 Task: In the Contact  MillerBrooklyn@macys.com, Add note: 'Set up a meeting with the HR team to discuss recruitment needs.'. Mark checkbox to create task to follow up ': Tomorrow'. Create task, with  description: Schedule Meeting, Add due date: Tomorrow; Add reminder: 30 Minutes before. Set Priority Low  and add note: Take detailed meeting minutes and share them with the team afterward.. Logged in from softage.1@softage.net
Action: Mouse moved to (89, 58)
Screenshot: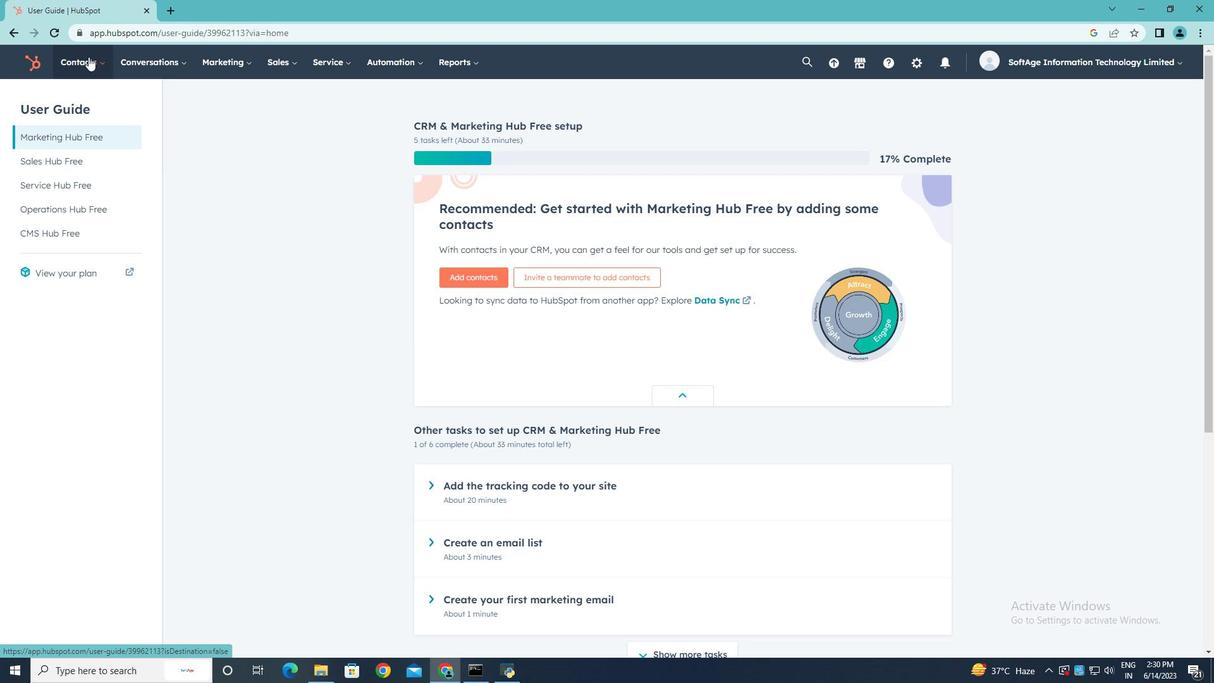 
Action: Mouse pressed left at (89, 58)
Screenshot: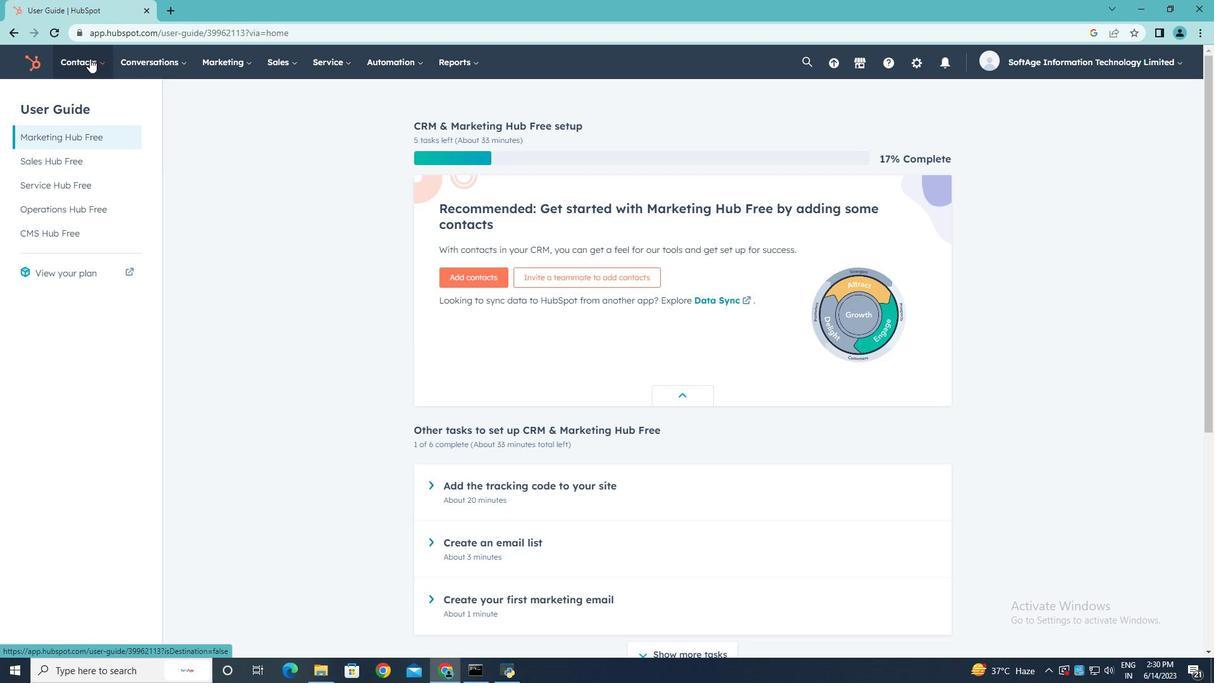 
Action: Mouse moved to (90, 101)
Screenshot: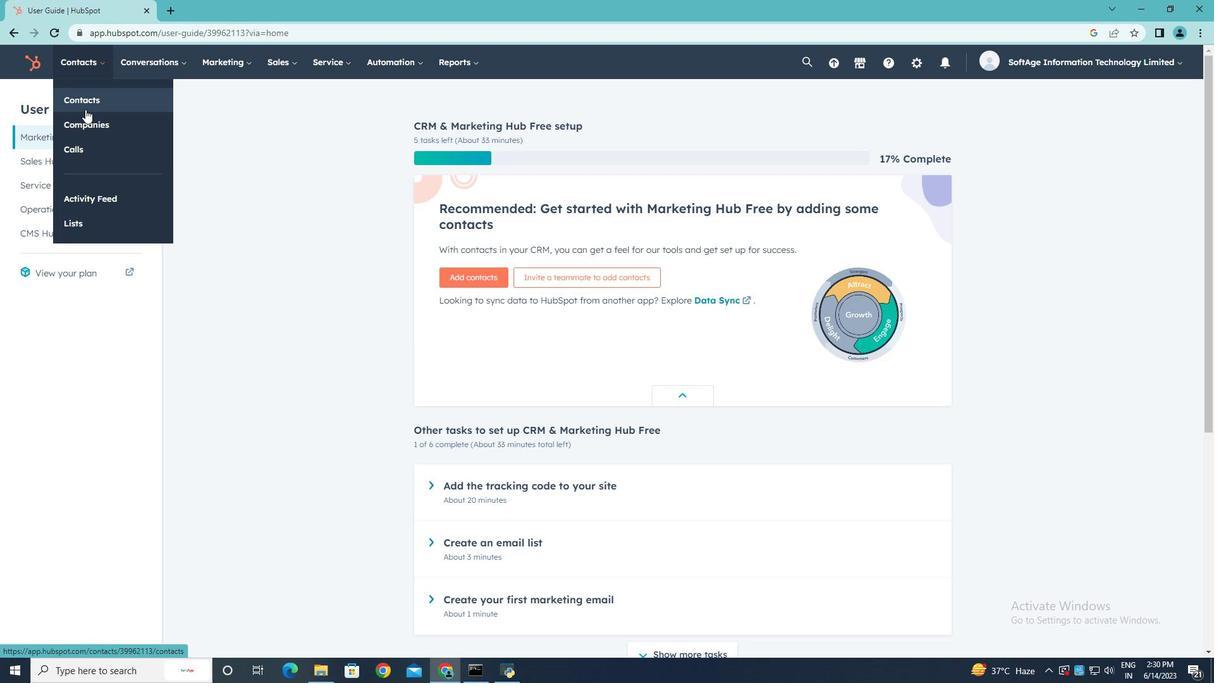 
Action: Mouse pressed left at (90, 101)
Screenshot: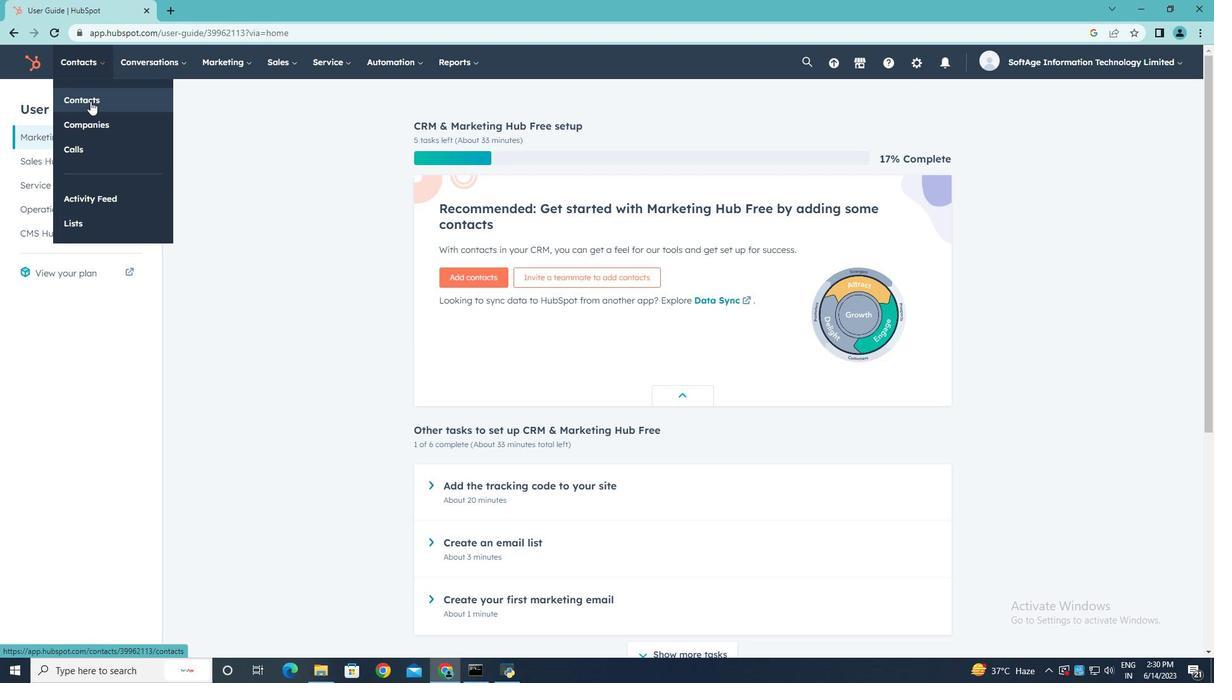 
Action: Mouse moved to (87, 203)
Screenshot: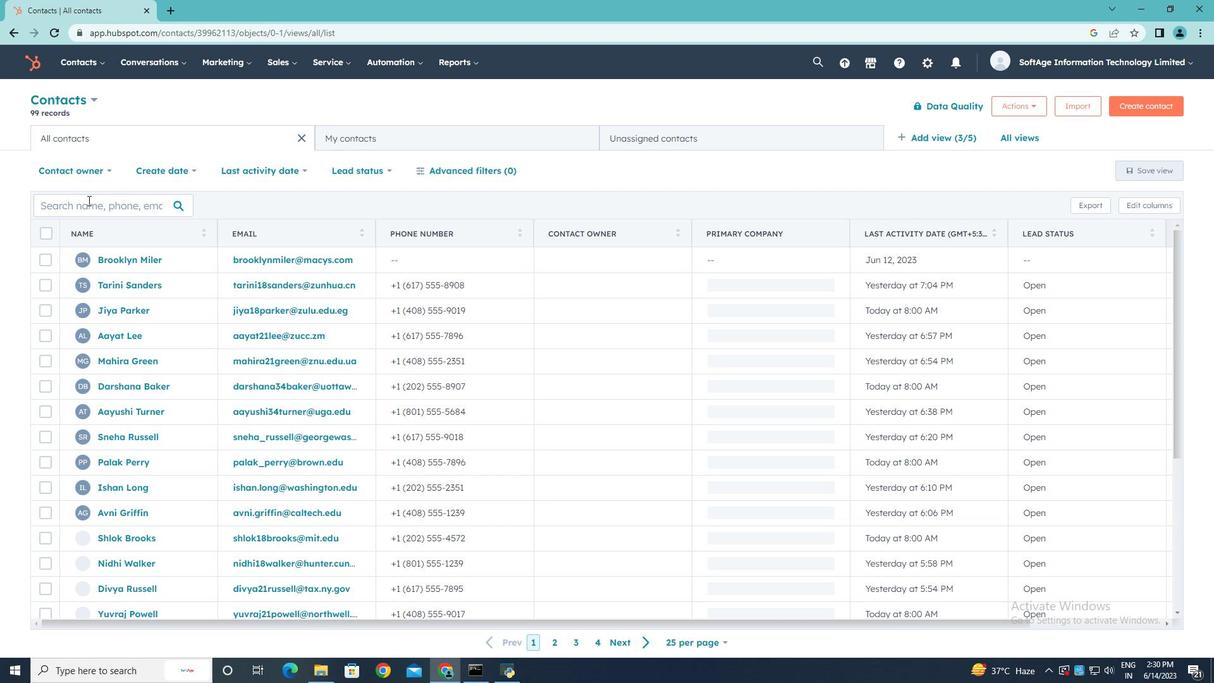 
Action: Mouse pressed left at (87, 203)
Screenshot: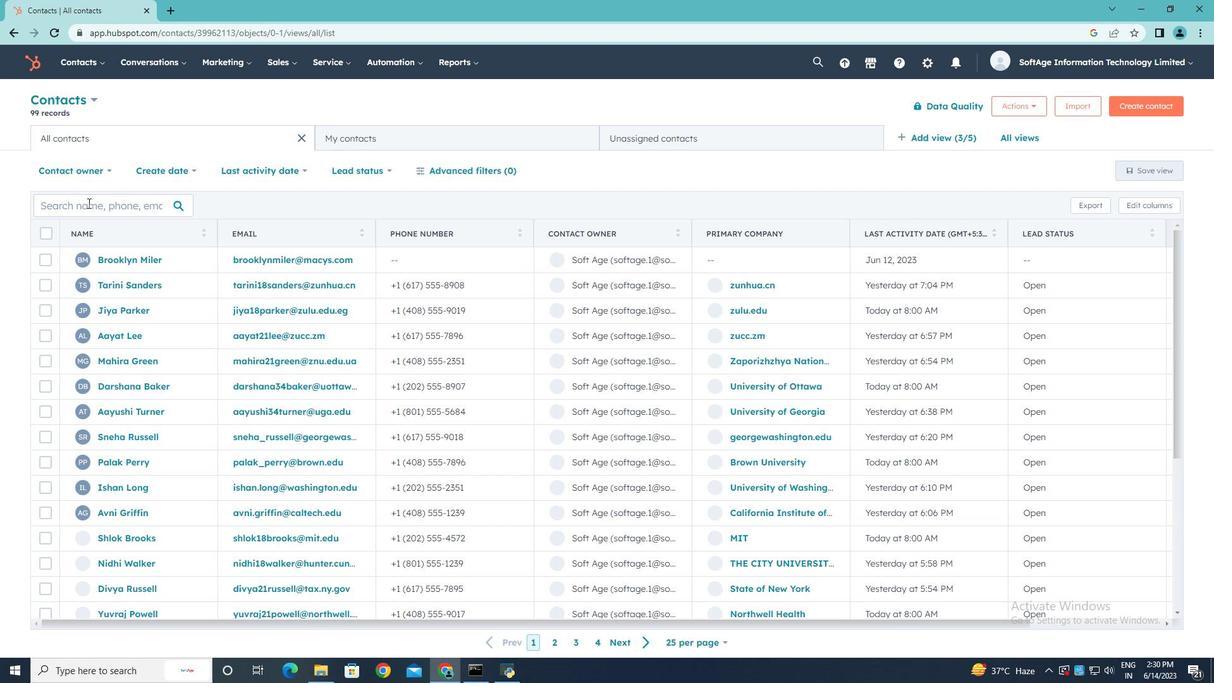 
Action: Key pressed <Key.shift>Miller<Key.shift><Key.shift><Key.shift><Key.shift><Key.shift><Key.shift><Key.shift><Key.shift><Key.shift><Key.shift><Key.shift><Key.shift><Key.shift>Brooklyn<Key.shift><Key.shift><Key.shift><Key.shift><Key.shift><Key.shift><Key.shift><Key.shift><Key.shift><Key.shift><Key.shift><Key.shift><Key.shift><Key.shift><Key.shift><Key.shift>@macys.com
Screenshot: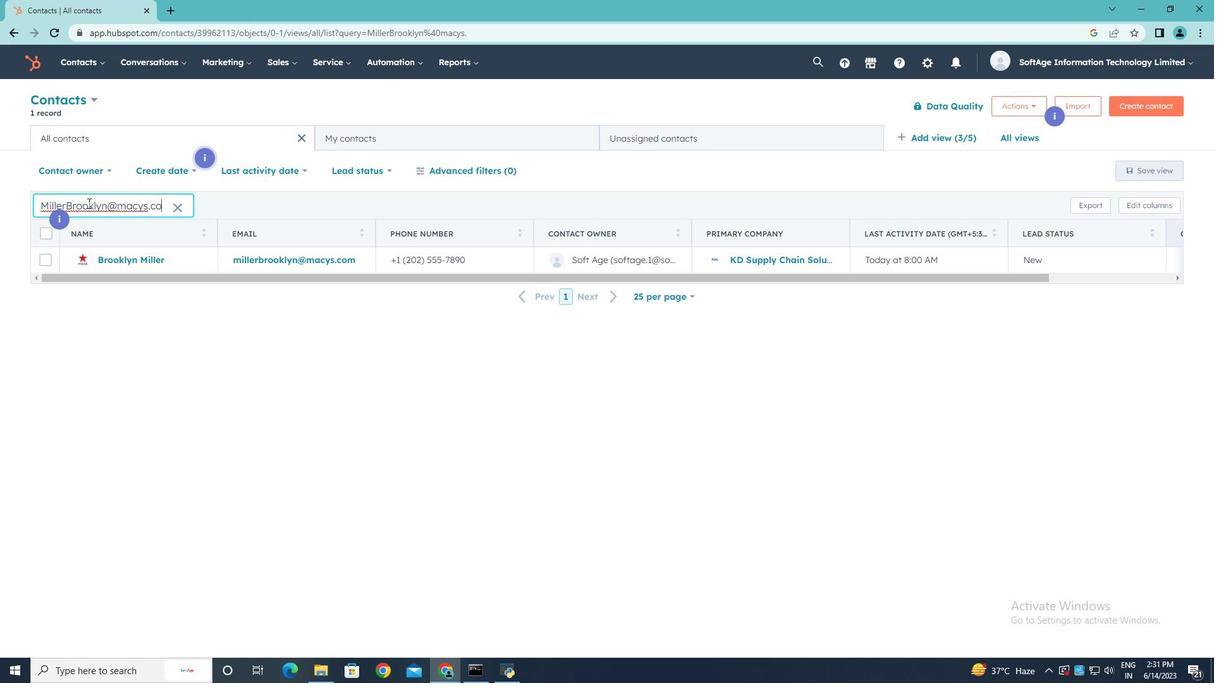 
Action: Mouse moved to (116, 258)
Screenshot: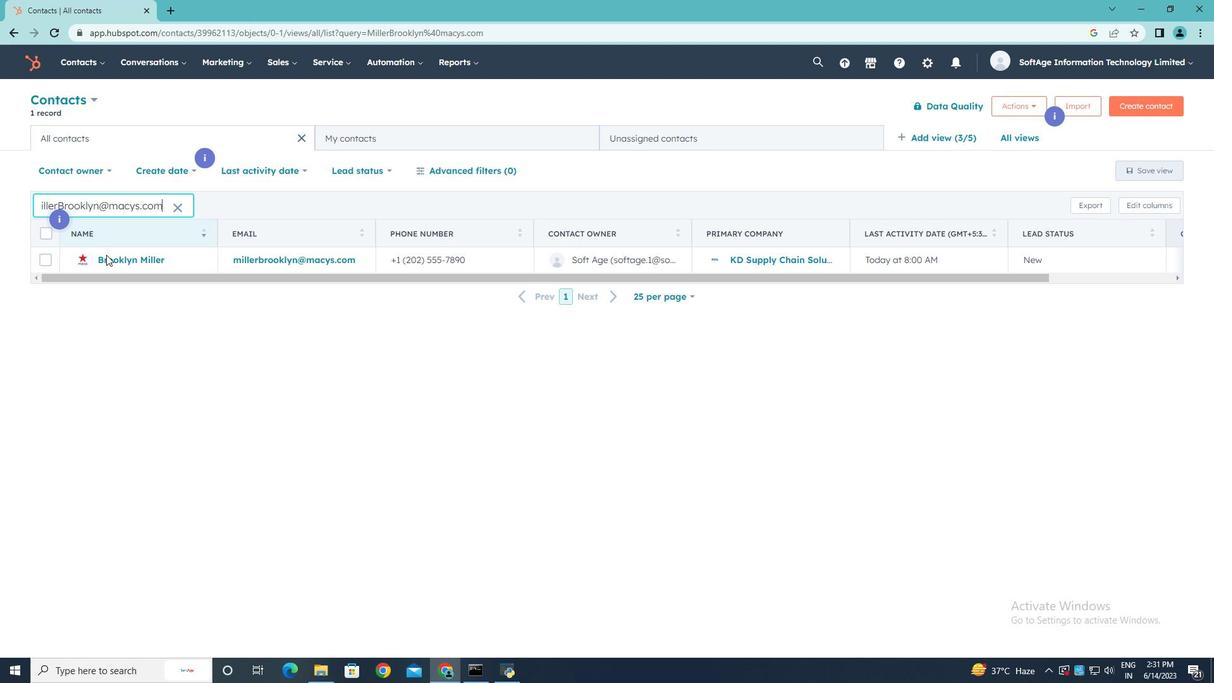 
Action: Mouse pressed left at (116, 258)
Screenshot: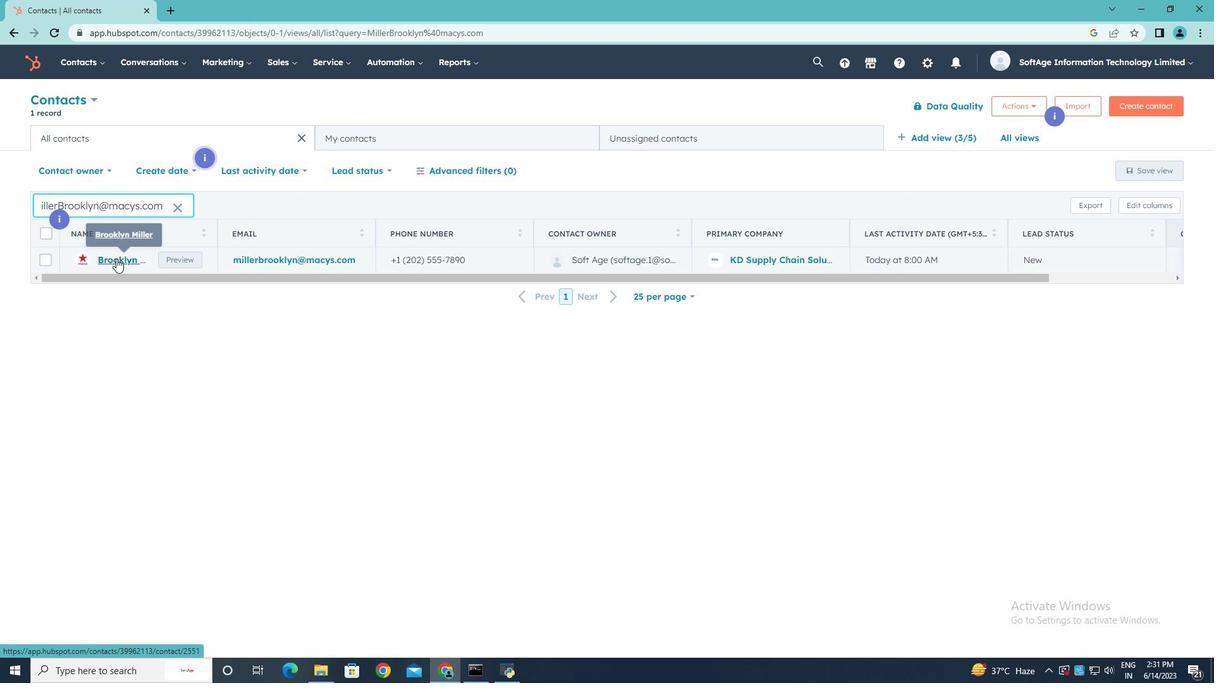 
Action: Mouse moved to (43, 212)
Screenshot: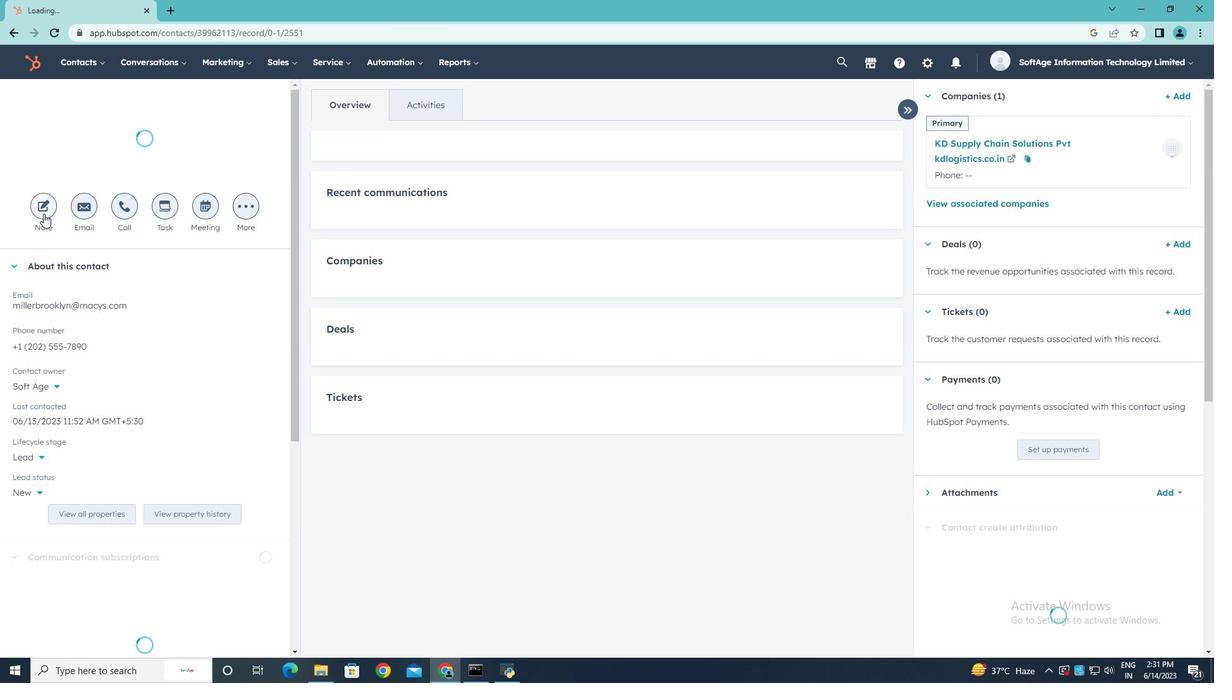 
Action: Mouse pressed left at (43, 212)
Screenshot: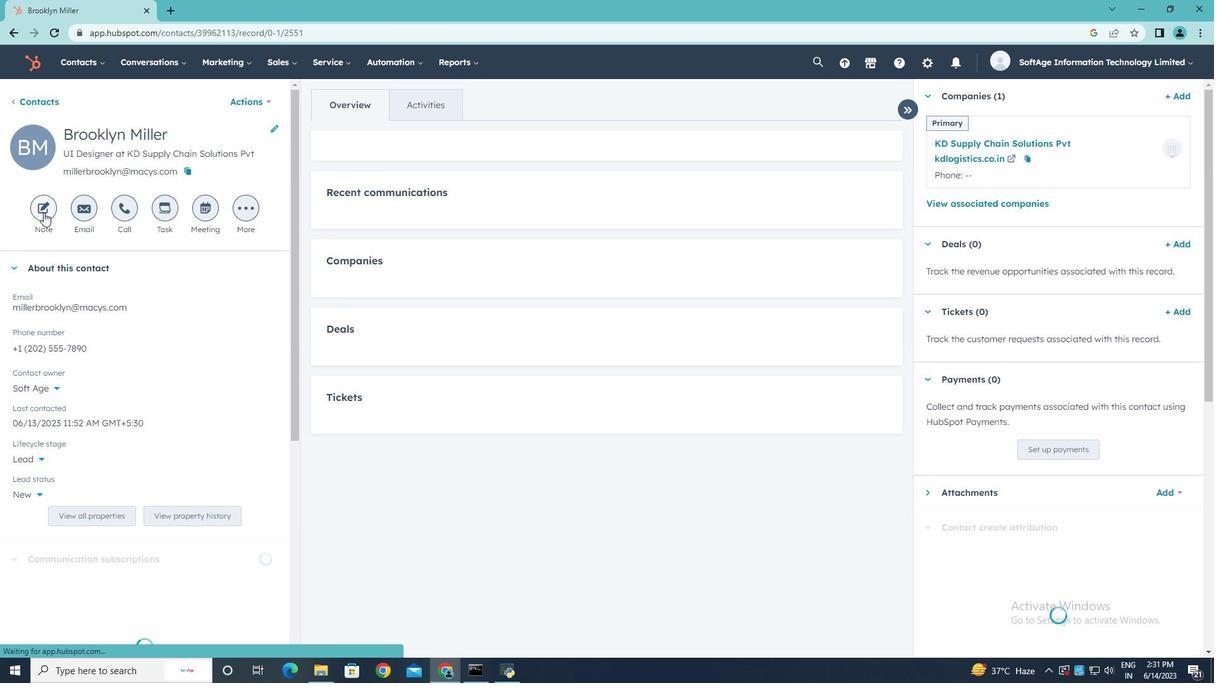 
Action: Key pressed <Key.shift>Set<Key.space>up<Key.space>a<Key.space>meeting<Key.space>with<Key.space>the<Key.space><Key.shift>HR<Key.space>team<Key.space>to<Key.space>discuss<Key.space>recrut<Key.backspace>itment<Key.space>needs.
Screenshot: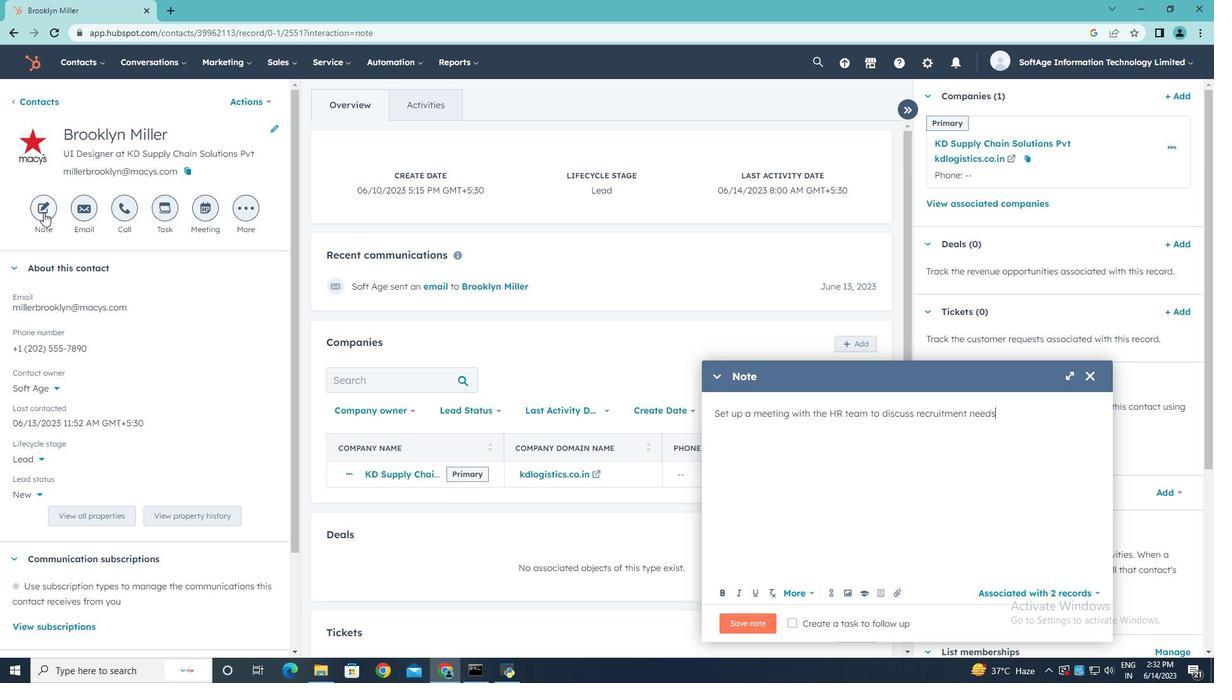 
Action: Mouse moved to (790, 623)
Screenshot: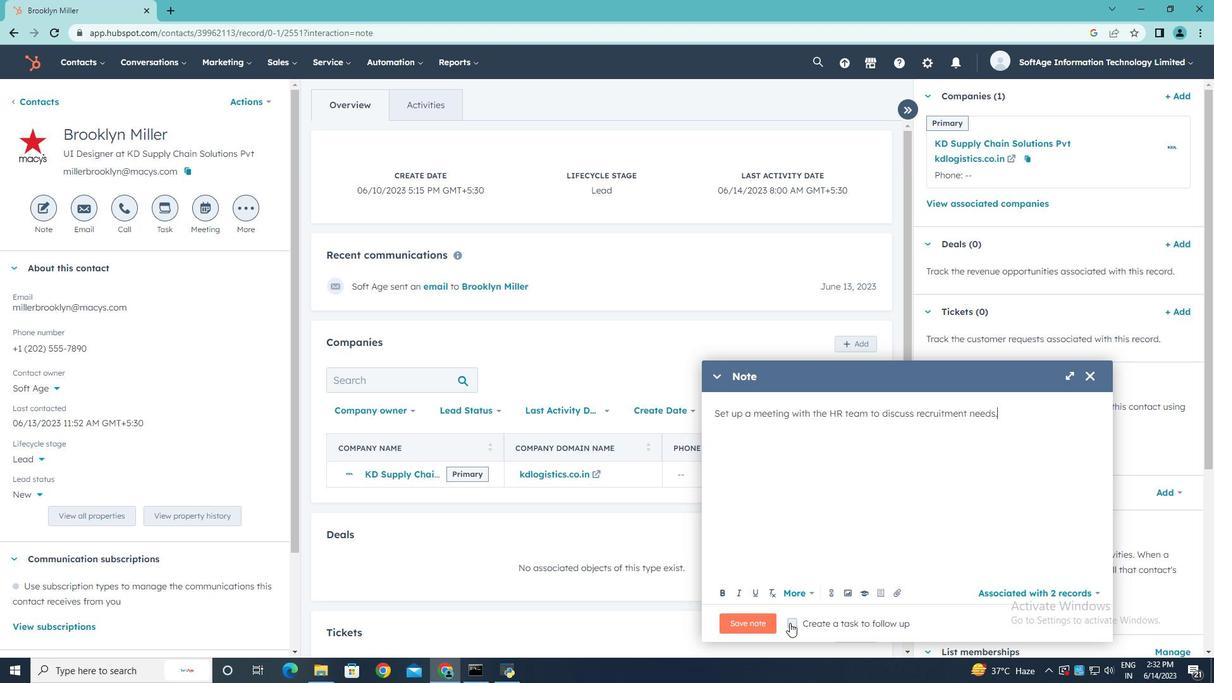 
Action: Mouse pressed left at (790, 623)
Screenshot: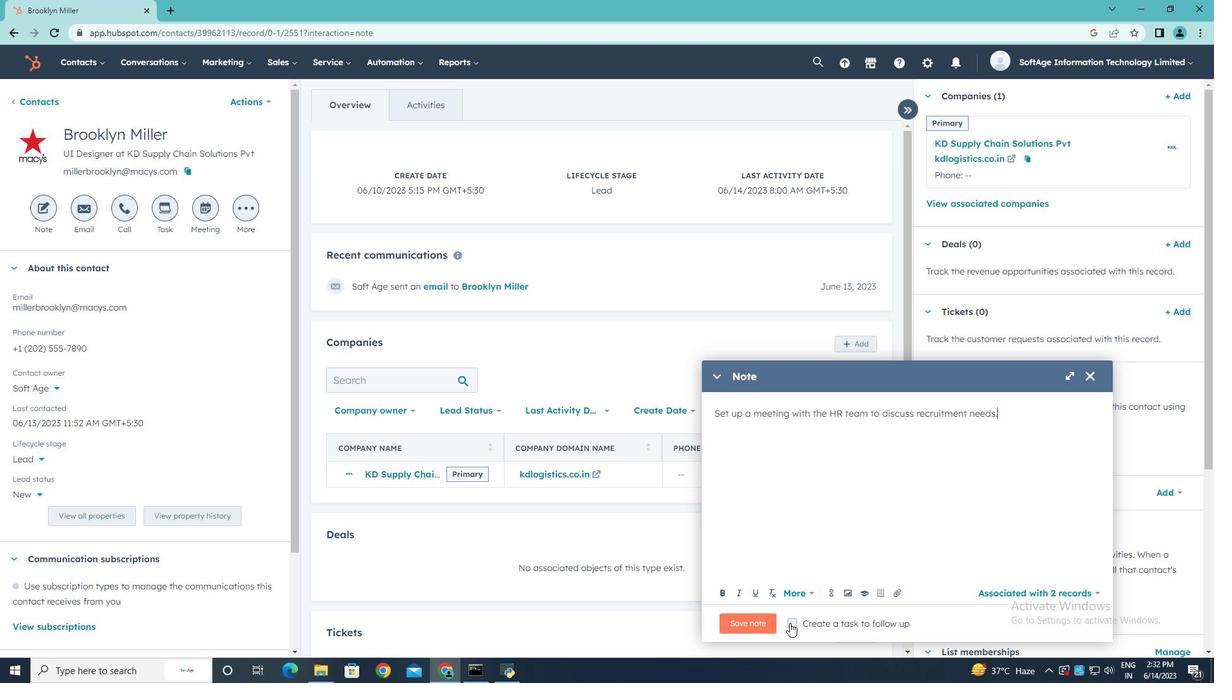 
Action: Mouse moved to (1044, 622)
Screenshot: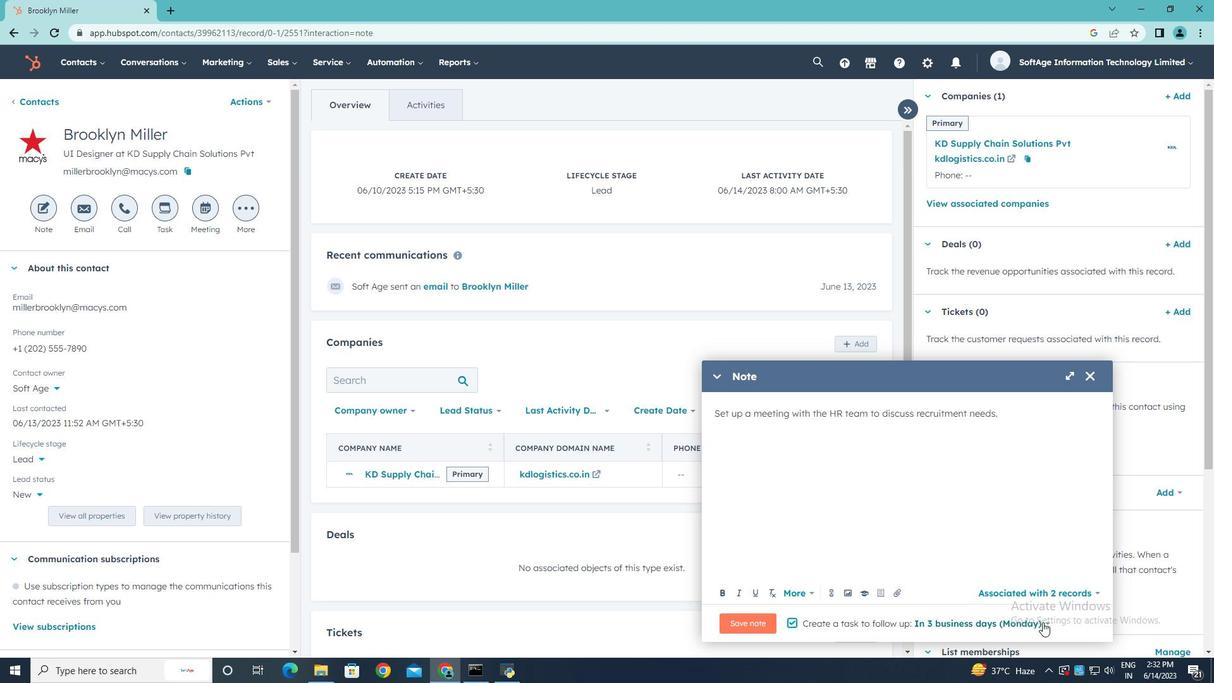 
Action: Mouse pressed left at (1044, 622)
Screenshot: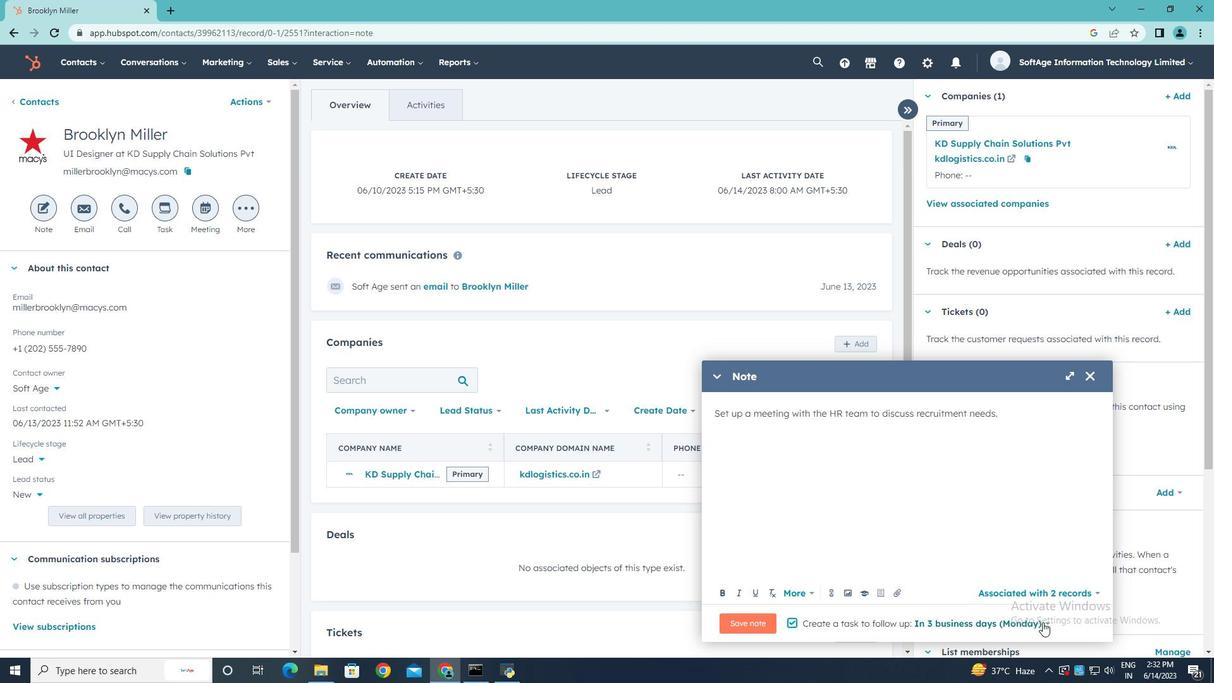 
Action: Mouse moved to (996, 551)
Screenshot: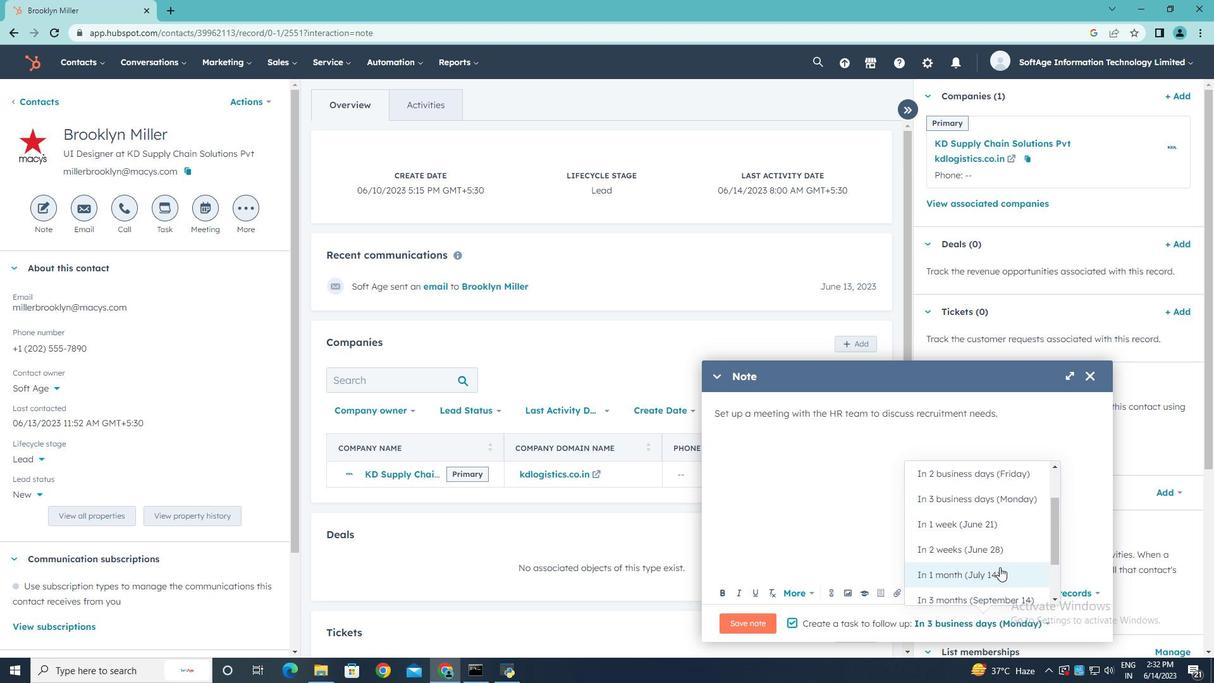 
Action: Mouse scrolled (996, 551) with delta (0, 0)
Screenshot: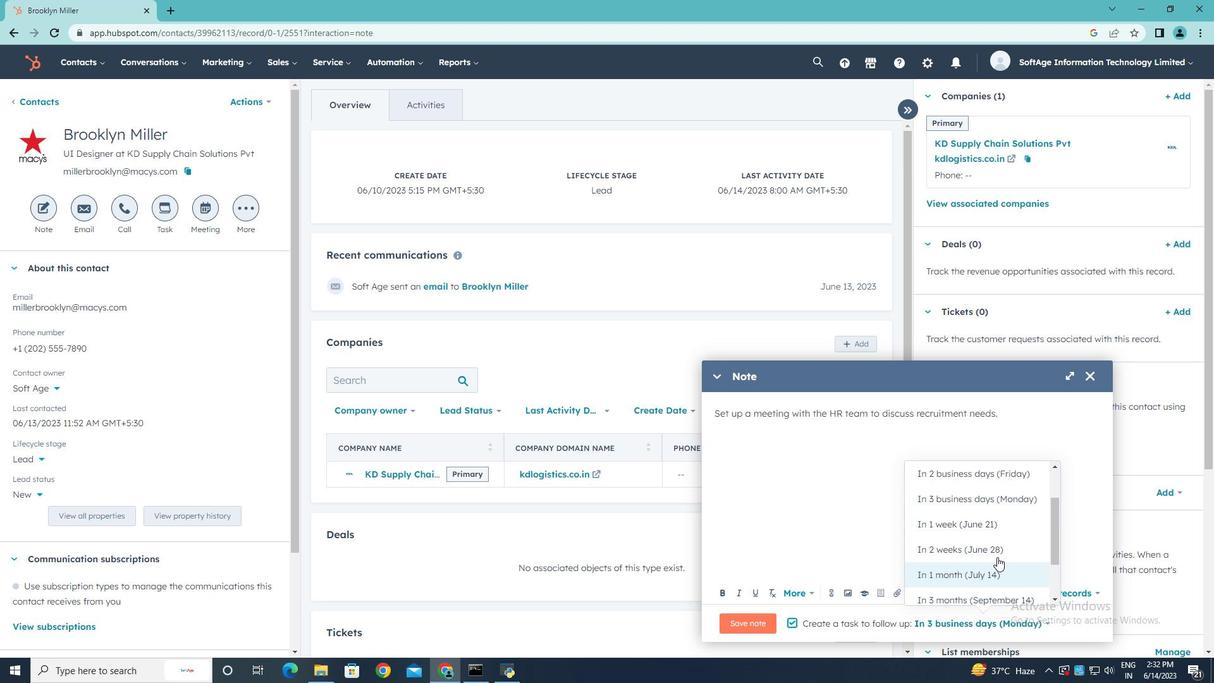 
Action: Mouse scrolled (996, 551) with delta (0, 0)
Screenshot: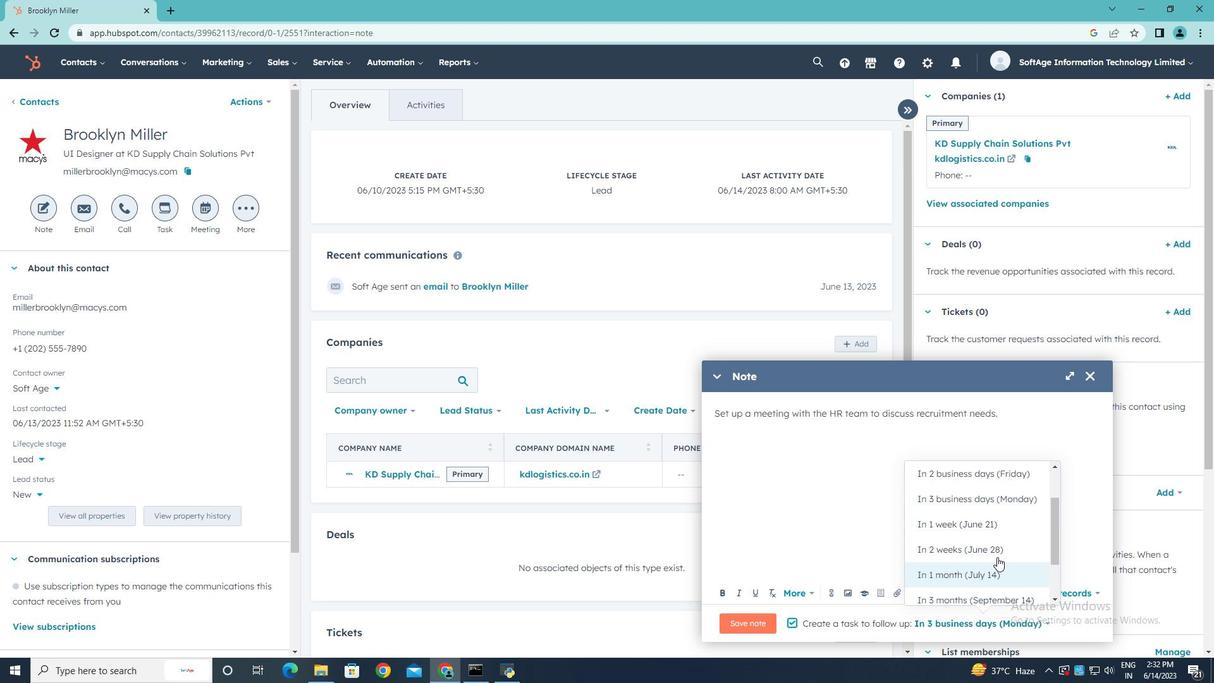 
Action: Mouse scrolled (996, 551) with delta (0, 0)
Screenshot: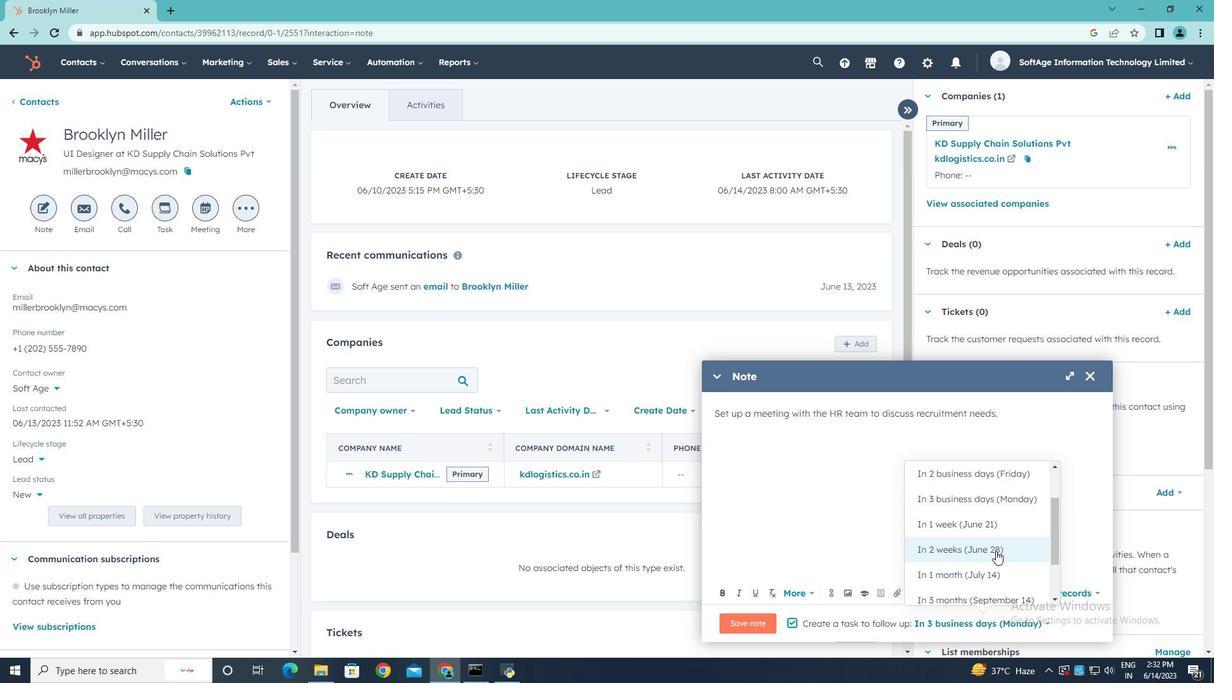 
Action: Mouse scrolled (996, 551) with delta (0, 0)
Screenshot: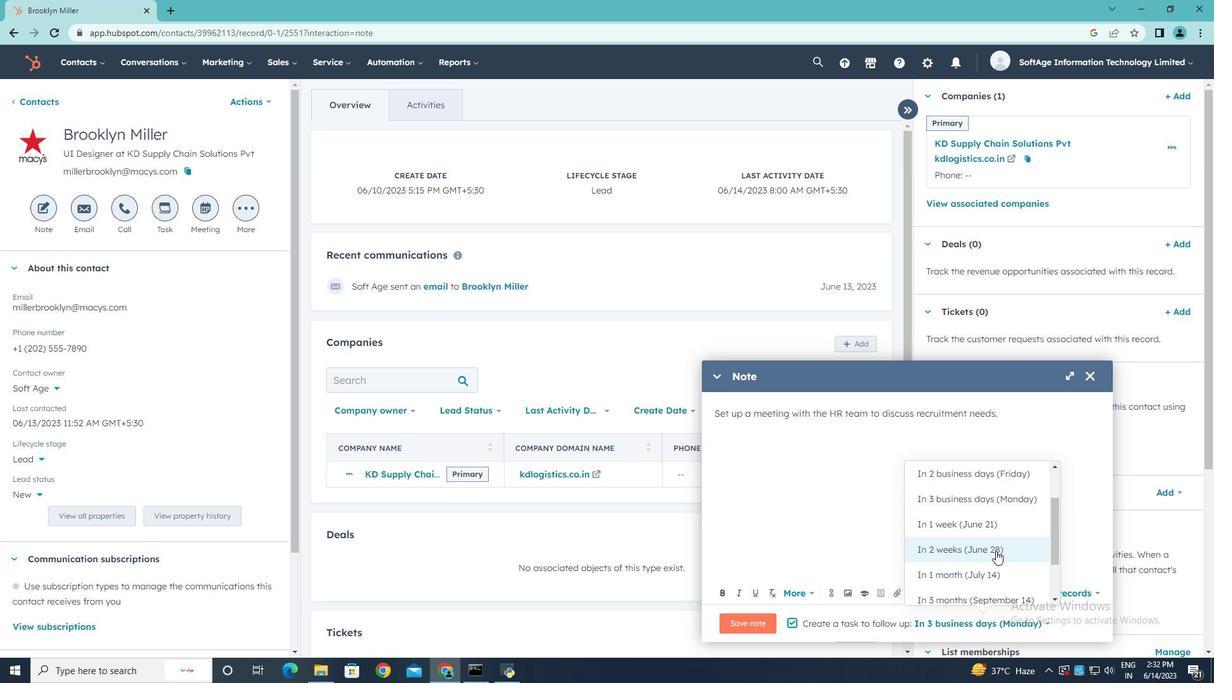 
Action: Mouse scrolled (996, 551) with delta (0, 0)
Screenshot: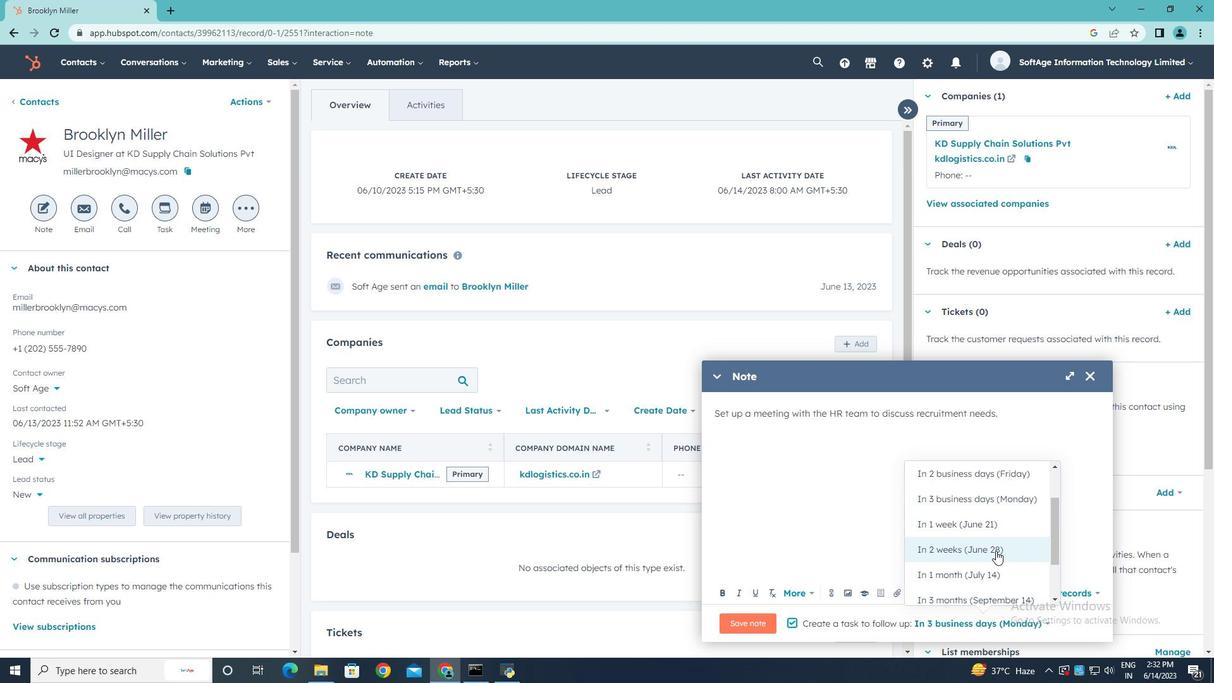
Action: Mouse moved to (977, 509)
Screenshot: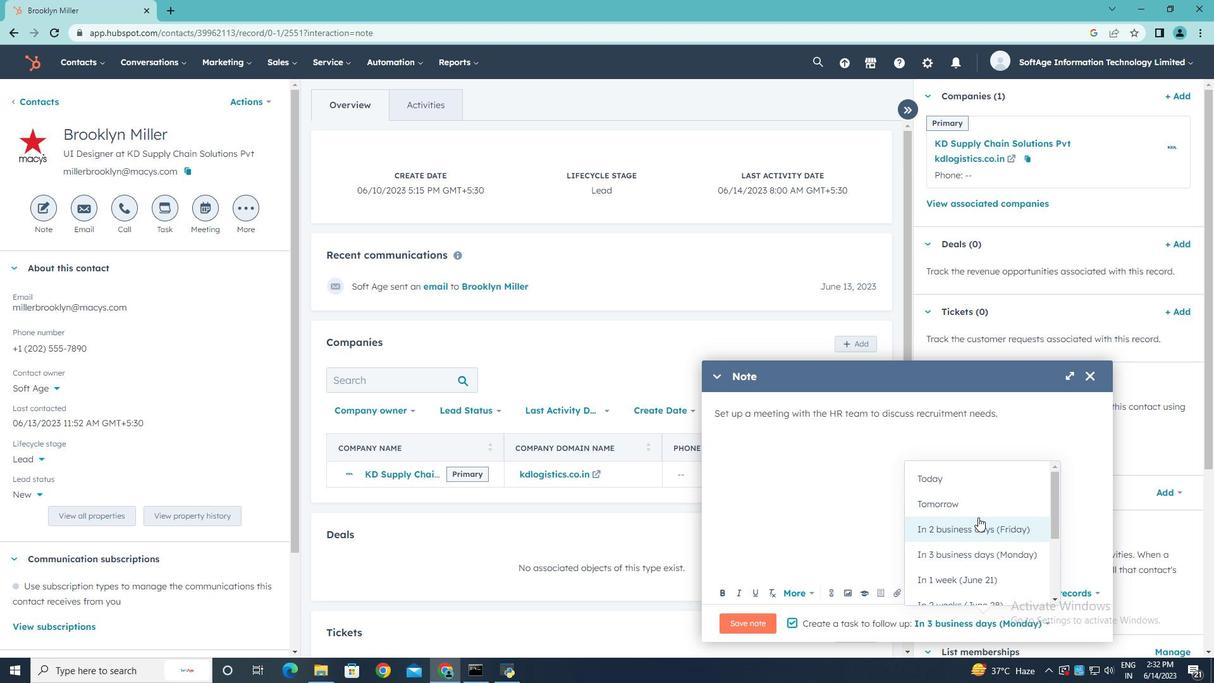
Action: Mouse pressed left at (977, 509)
Screenshot: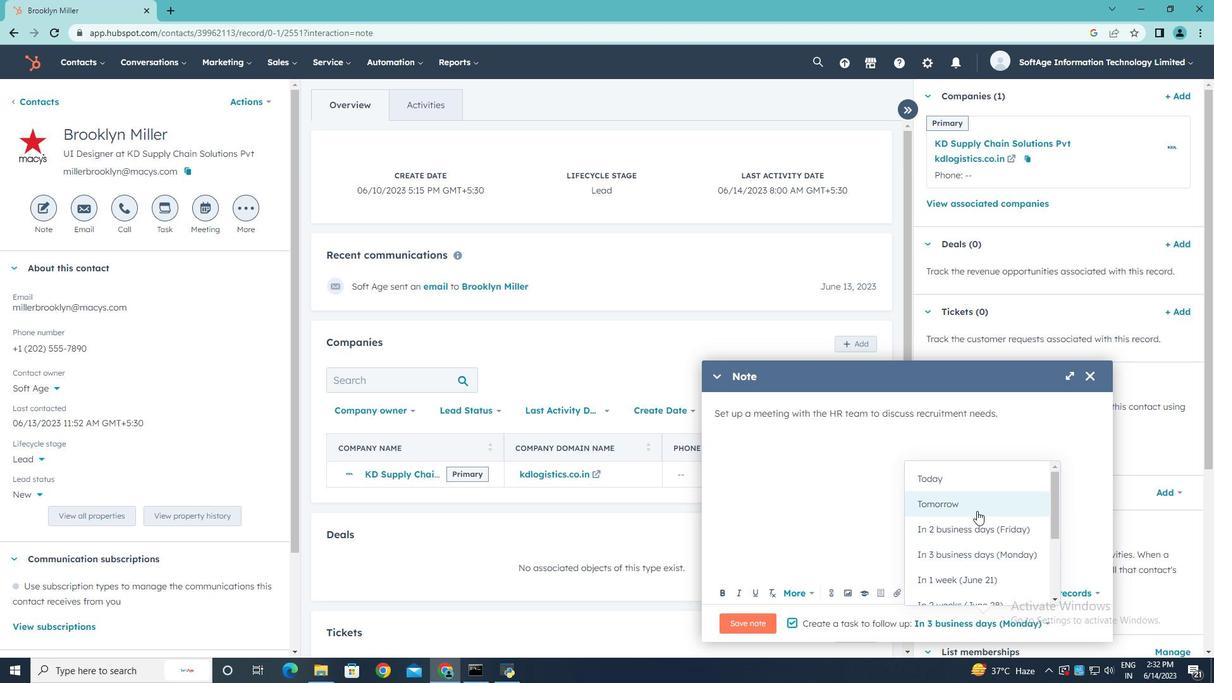 
Action: Mouse moved to (754, 626)
Screenshot: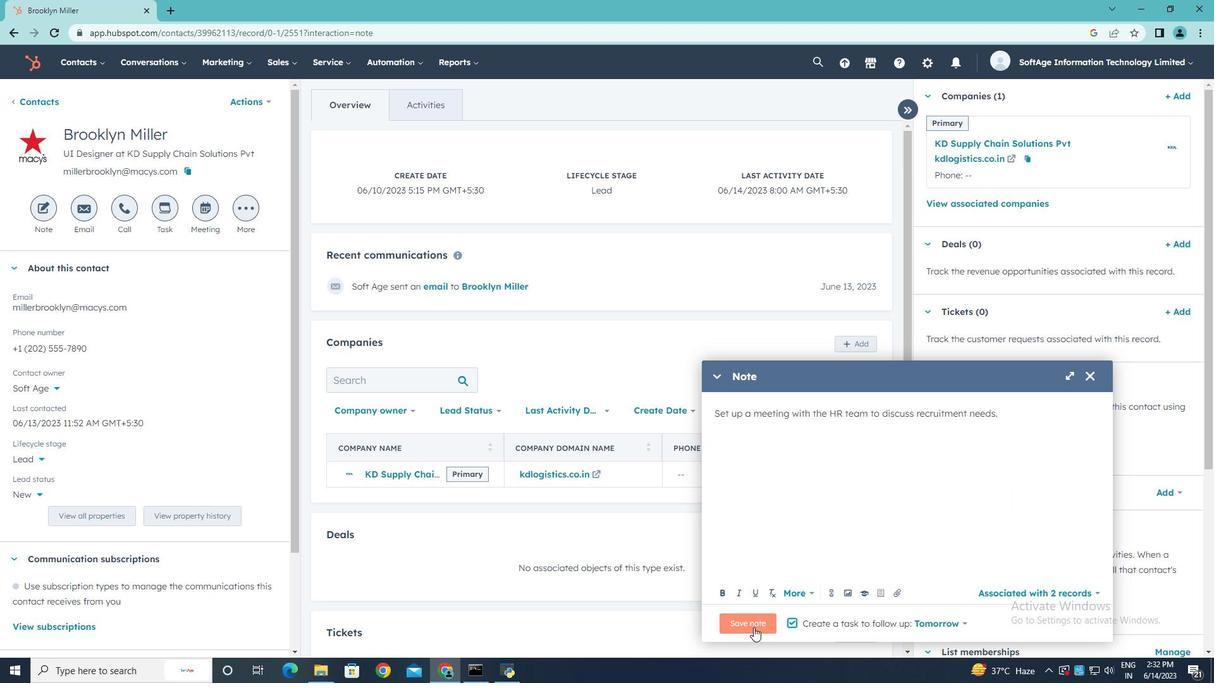 
Action: Mouse pressed left at (754, 626)
Screenshot: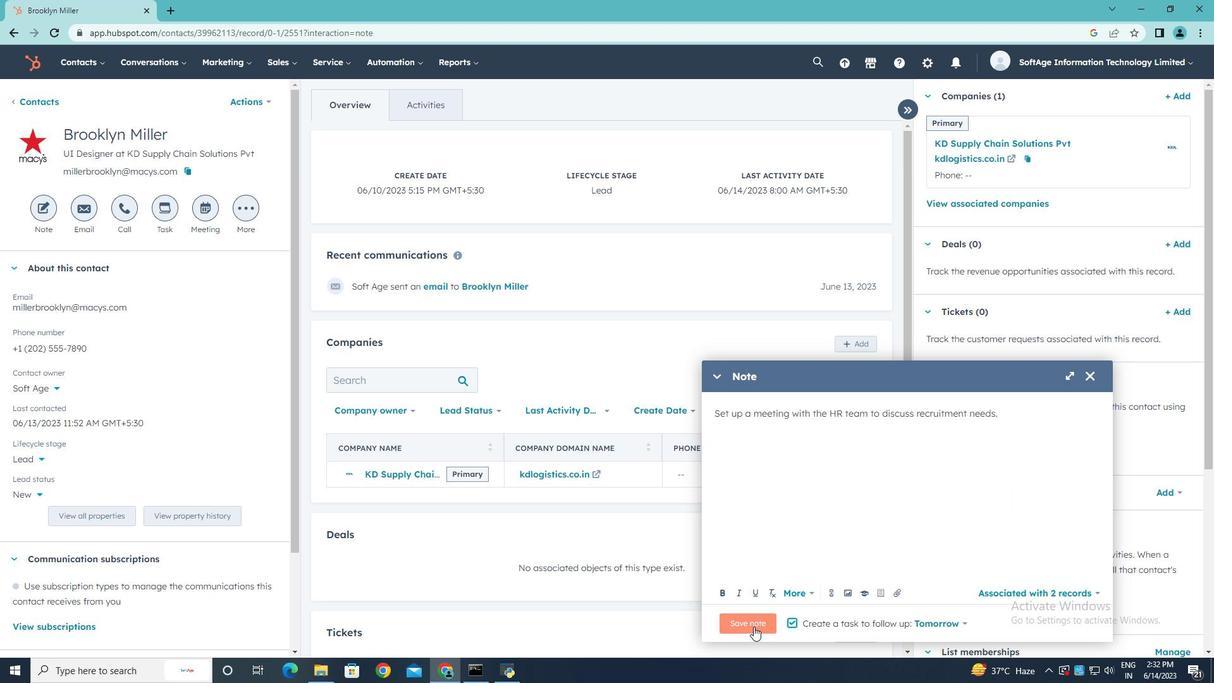 
Action: Mouse moved to (163, 214)
Screenshot: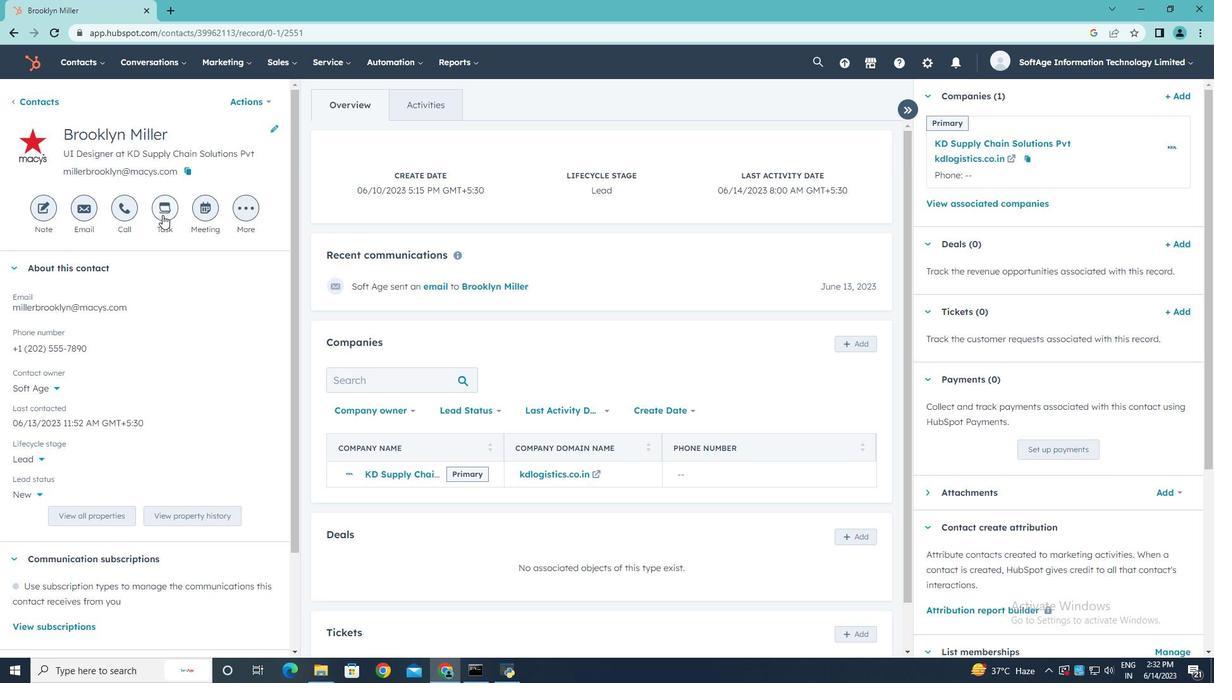 
Action: Mouse pressed left at (163, 214)
Screenshot: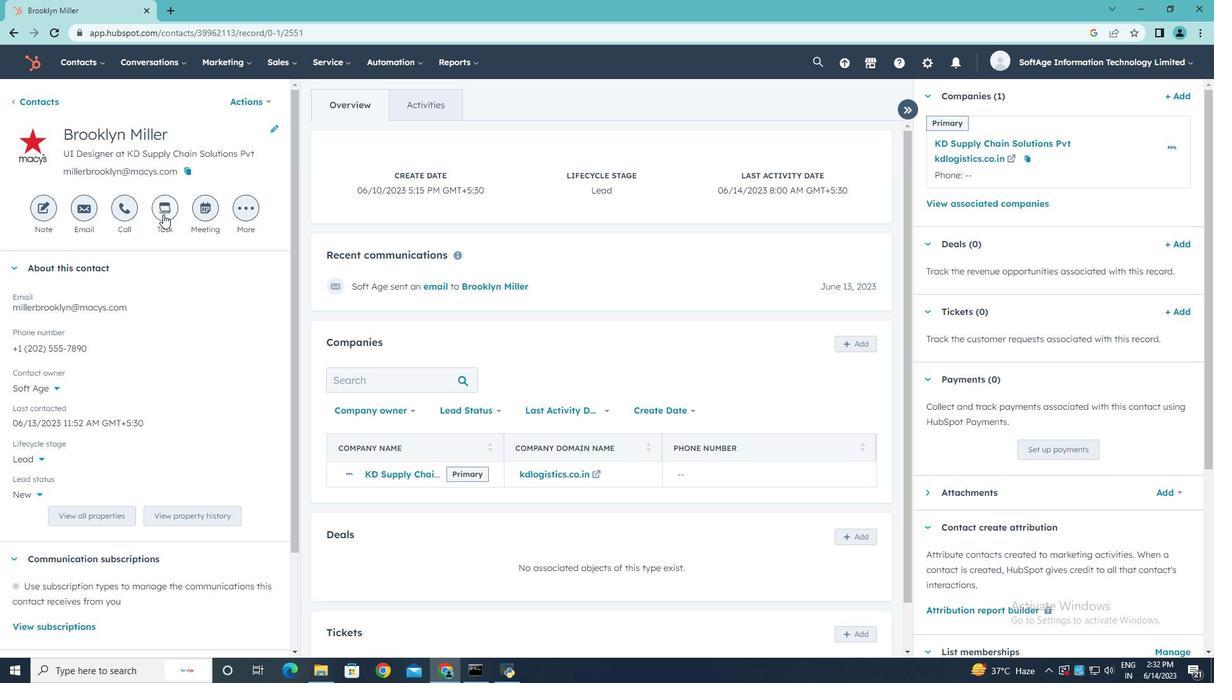 
Action: Key pressed <Key.shift>Schedule<Key.space><Key.shift>Meeting
Screenshot: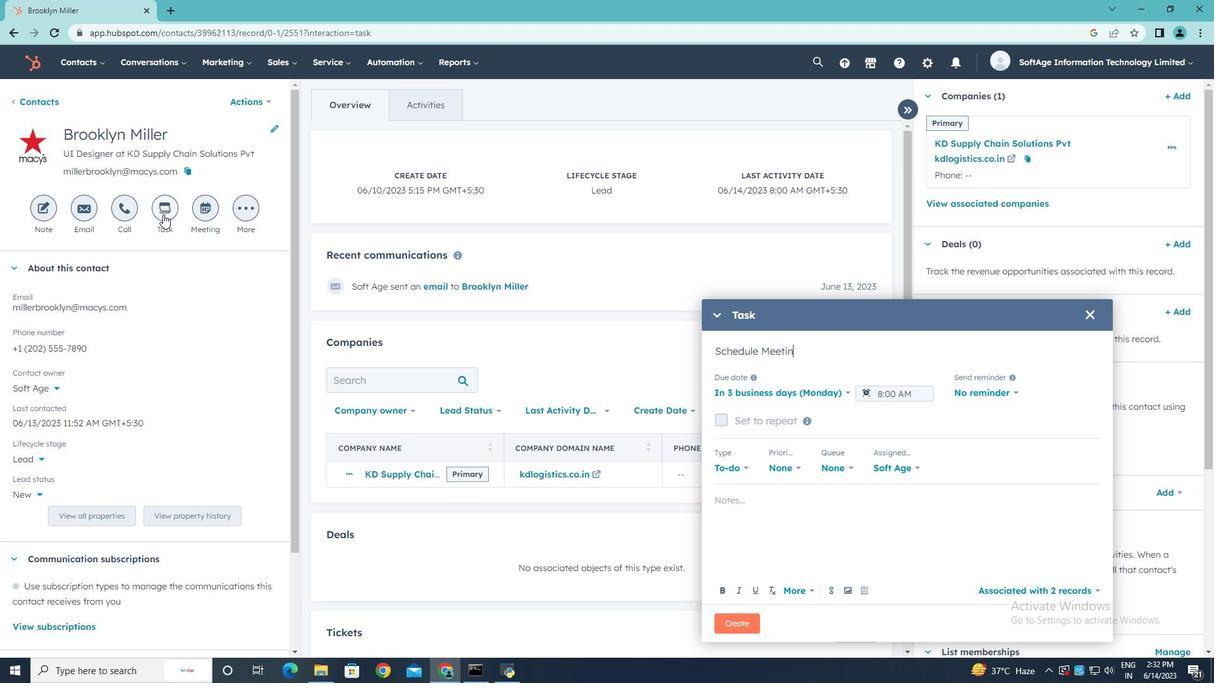 
Action: Mouse moved to (849, 393)
Screenshot: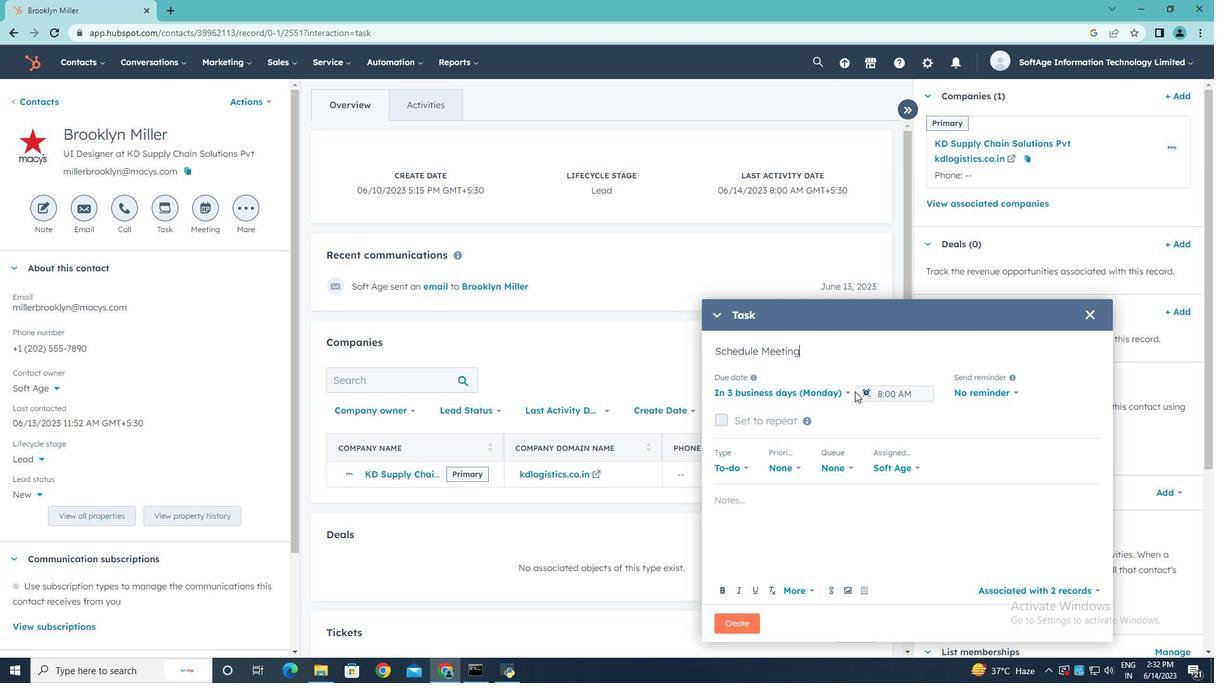 
Action: Mouse pressed left at (849, 393)
Screenshot: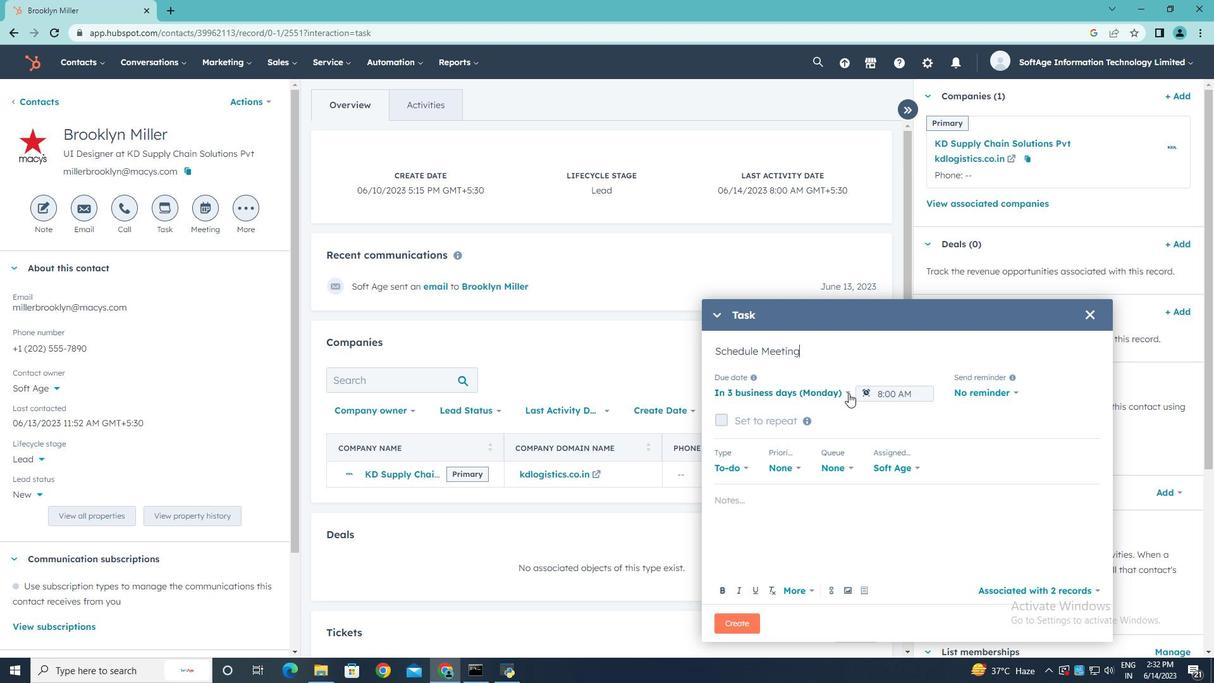 
Action: Mouse moved to (807, 437)
Screenshot: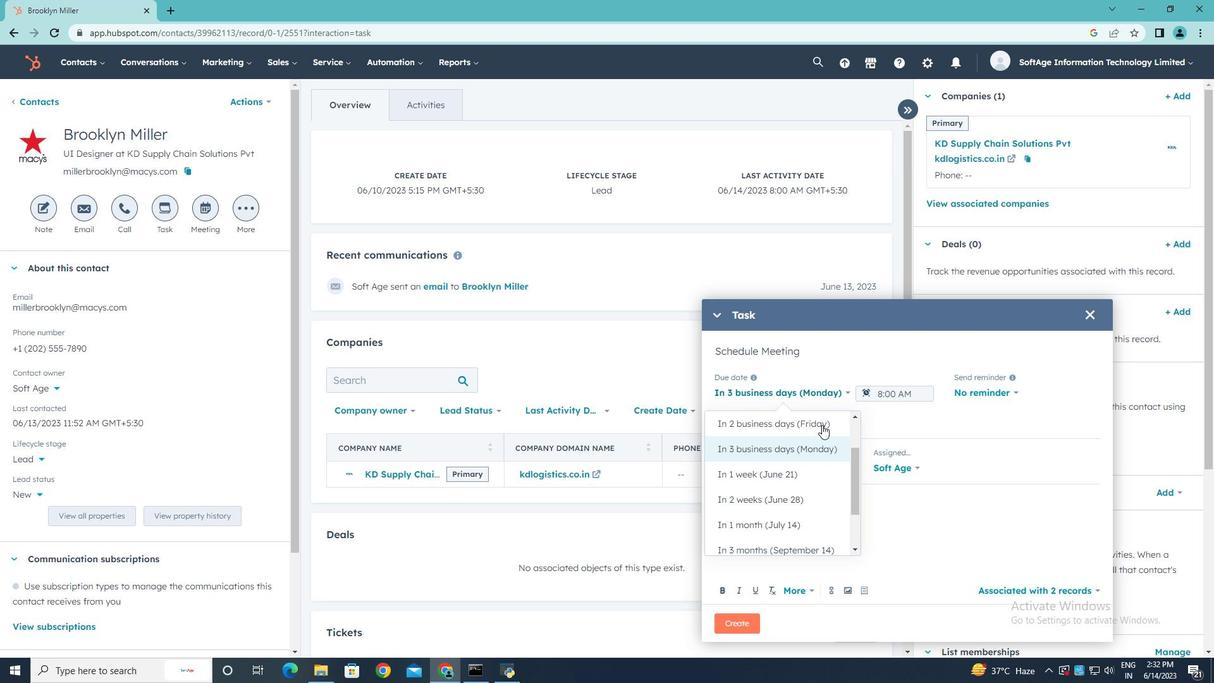 
Action: Mouse scrolled (807, 438) with delta (0, 0)
Screenshot: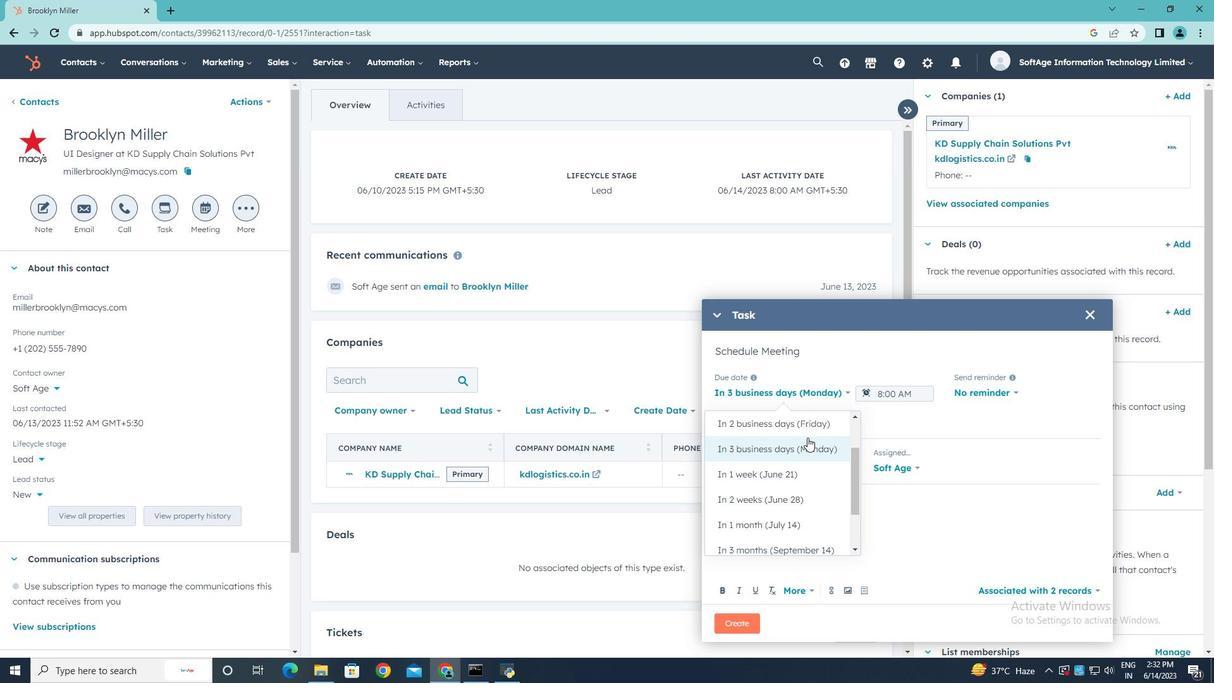 
Action: Mouse scrolled (807, 438) with delta (0, 0)
Screenshot: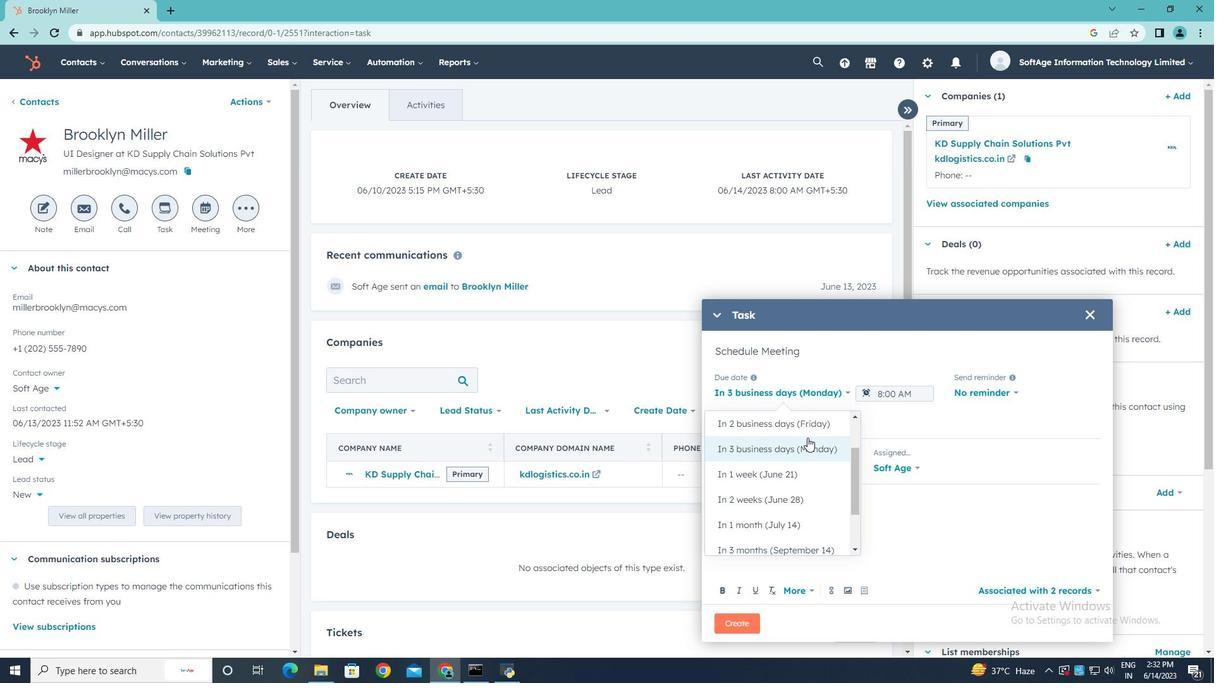
Action: Mouse scrolled (807, 438) with delta (0, 0)
Screenshot: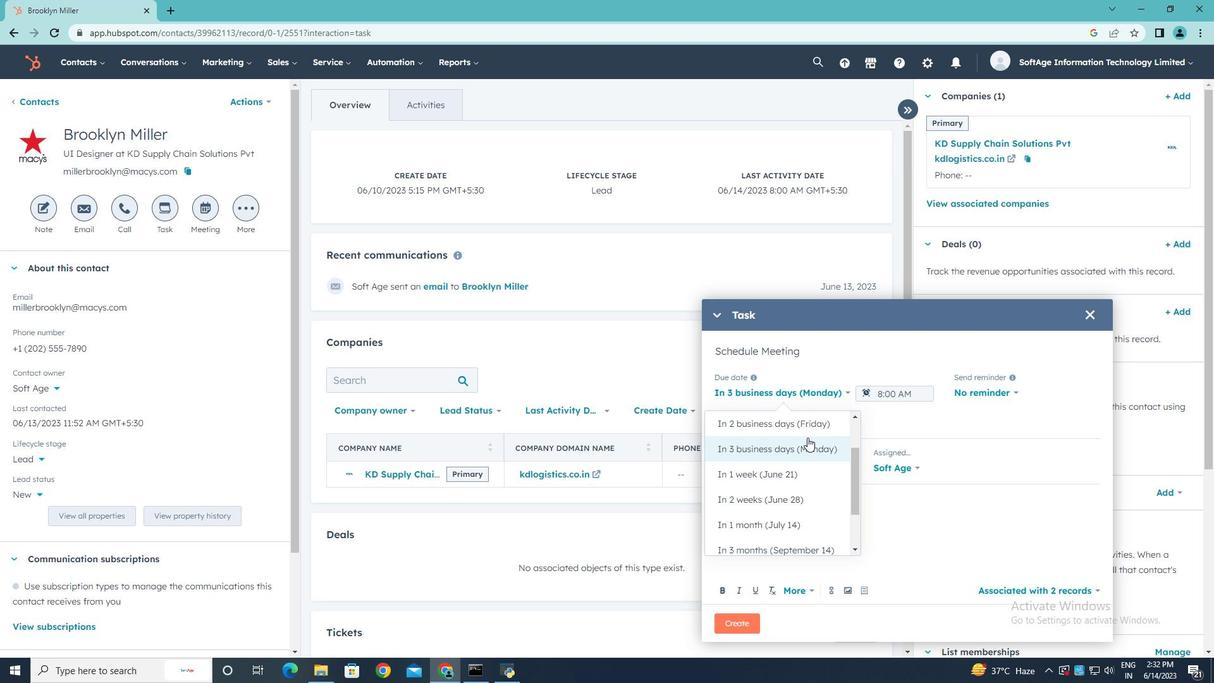 
Action: Mouse scrolled (807, 438) with delta (0, 0)
Screenshot: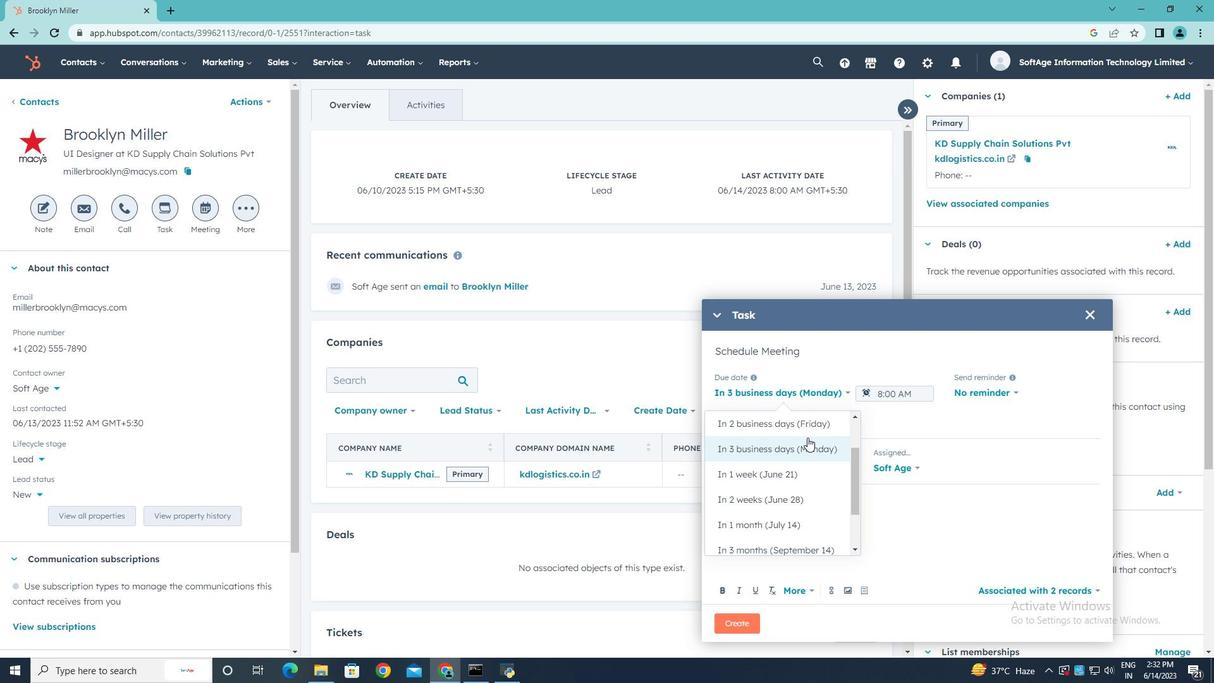 
Action: Mouse scrolled (807, 438) with delta (0, 0)
Screenshot: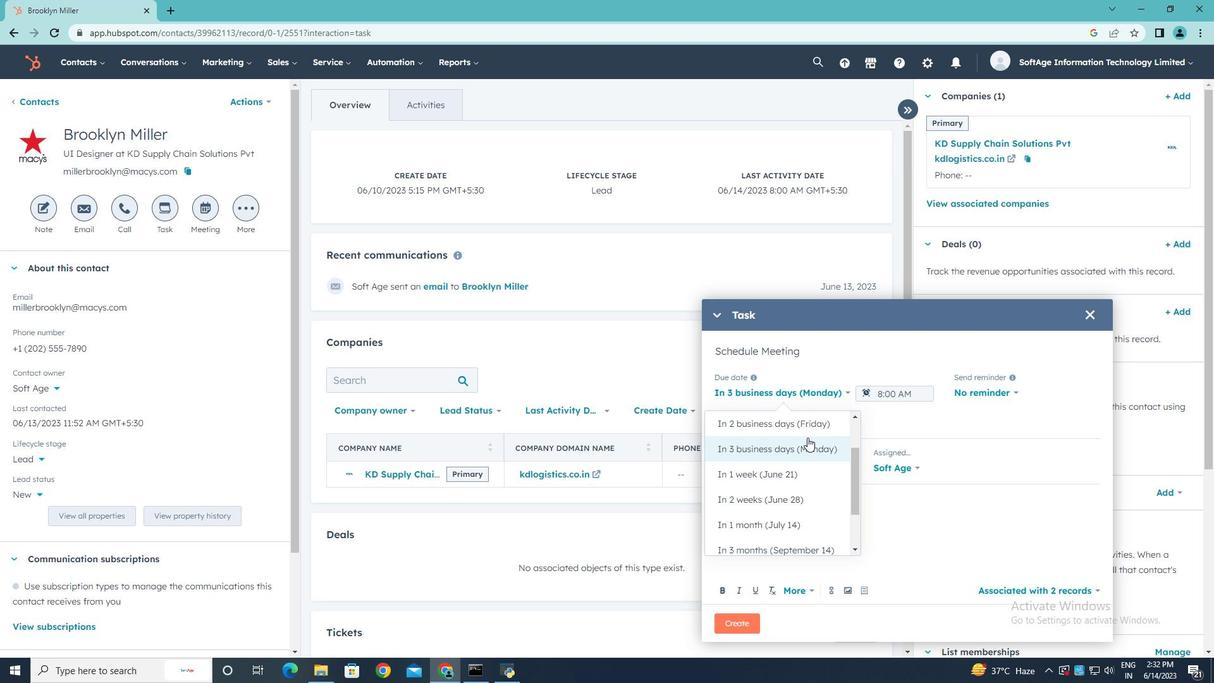 
Action: Mouse moved to (790, 451)
Screenshot: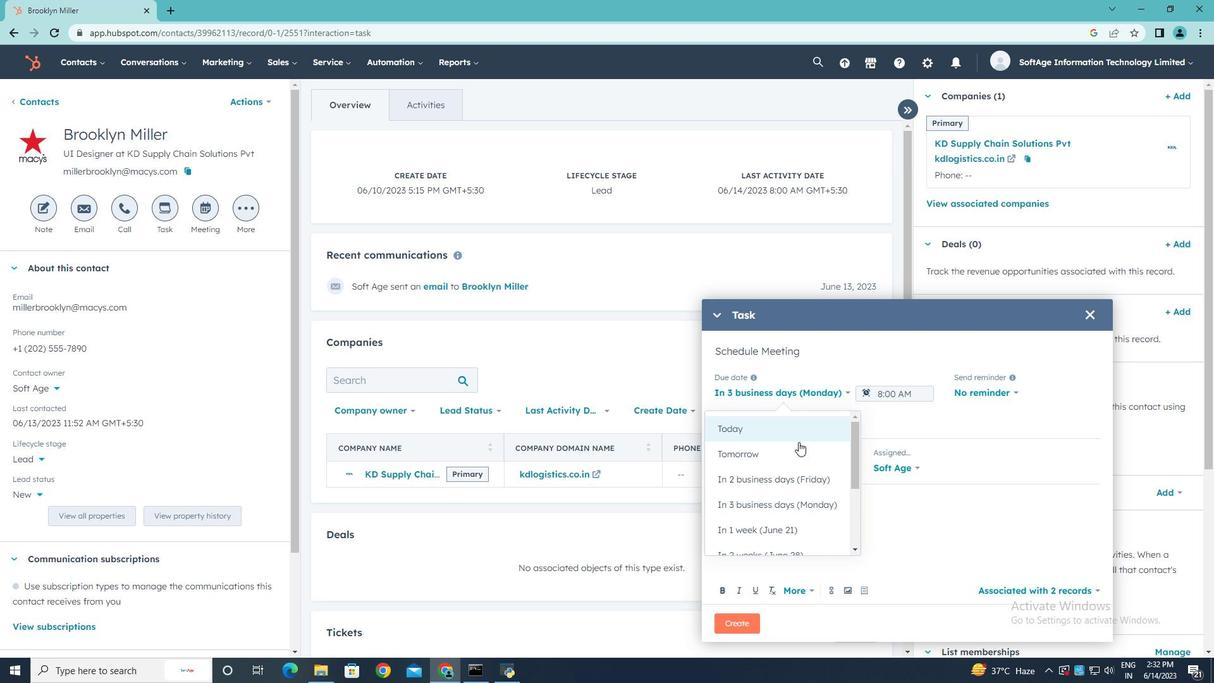 
Action: Mouse pressed left at (790, 451)
Screenshot: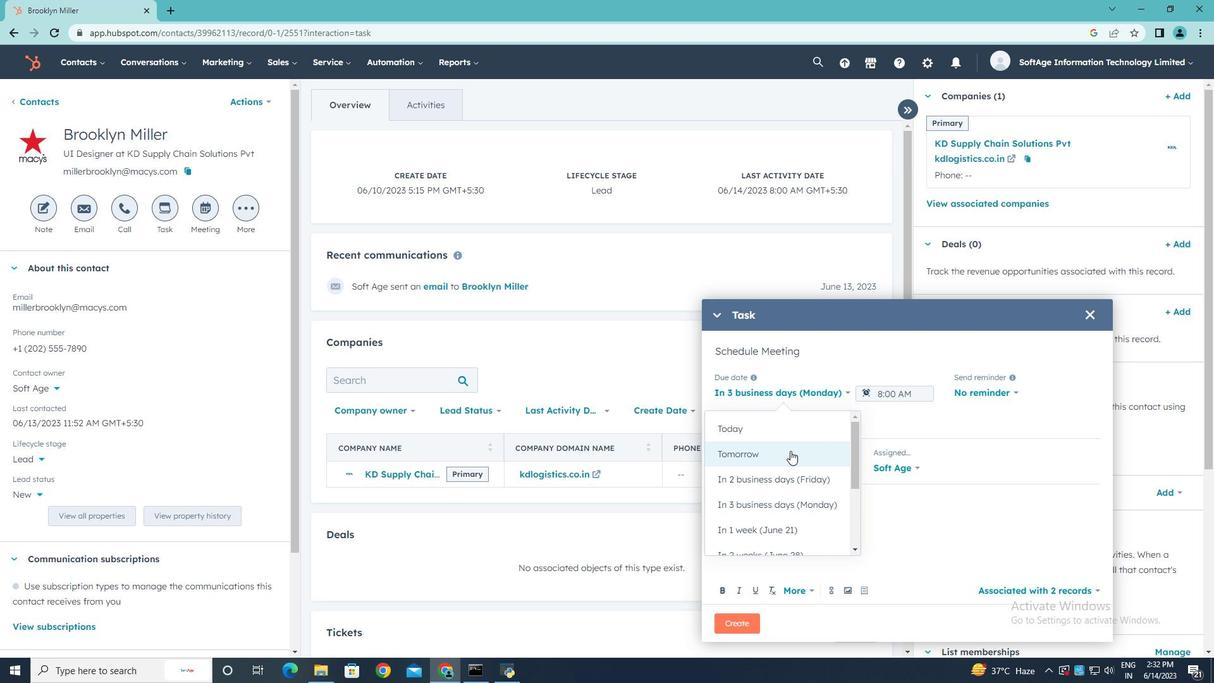 
Action: Mouse moved to (935, 392)
Screenshot: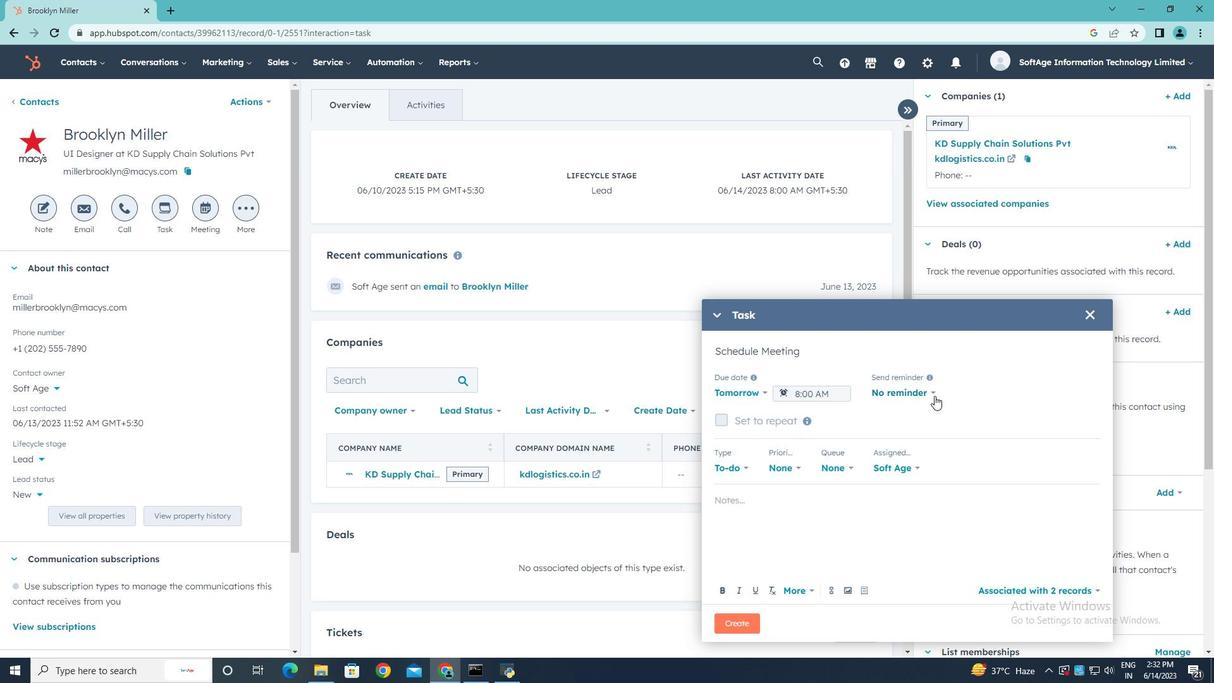 
Action: Mouse pressed left at (935, 392)
Screenshot: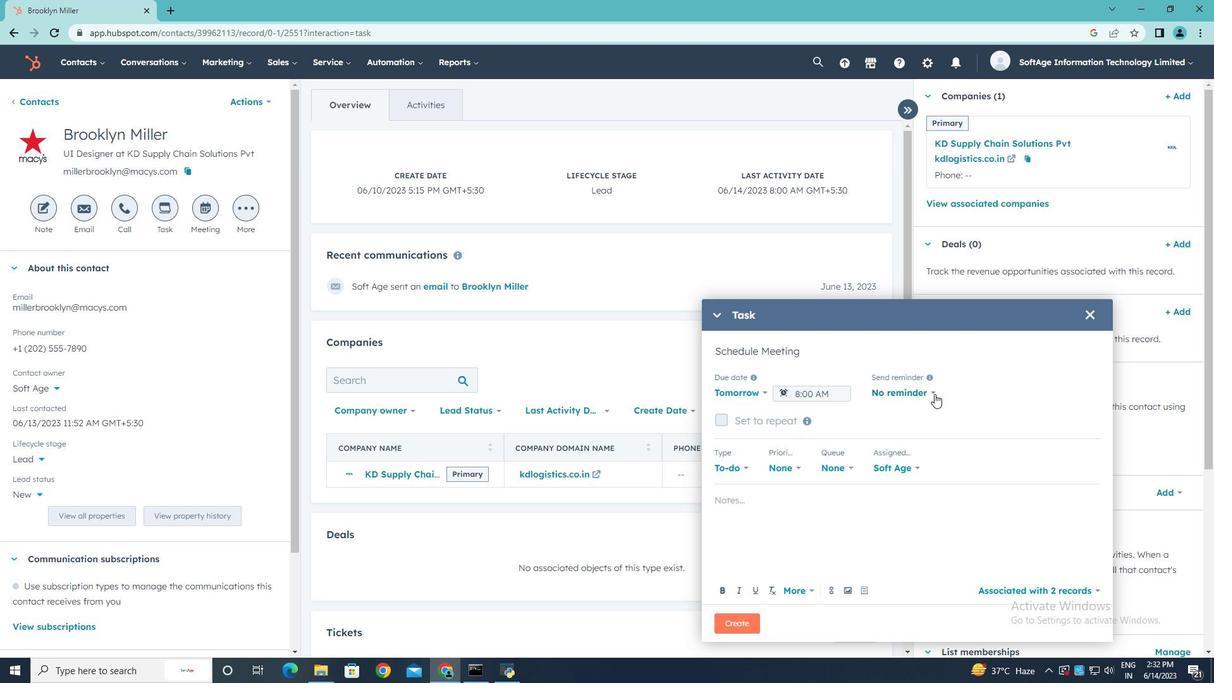 
Action: Mouse moved to (911, 475)
Screenshot: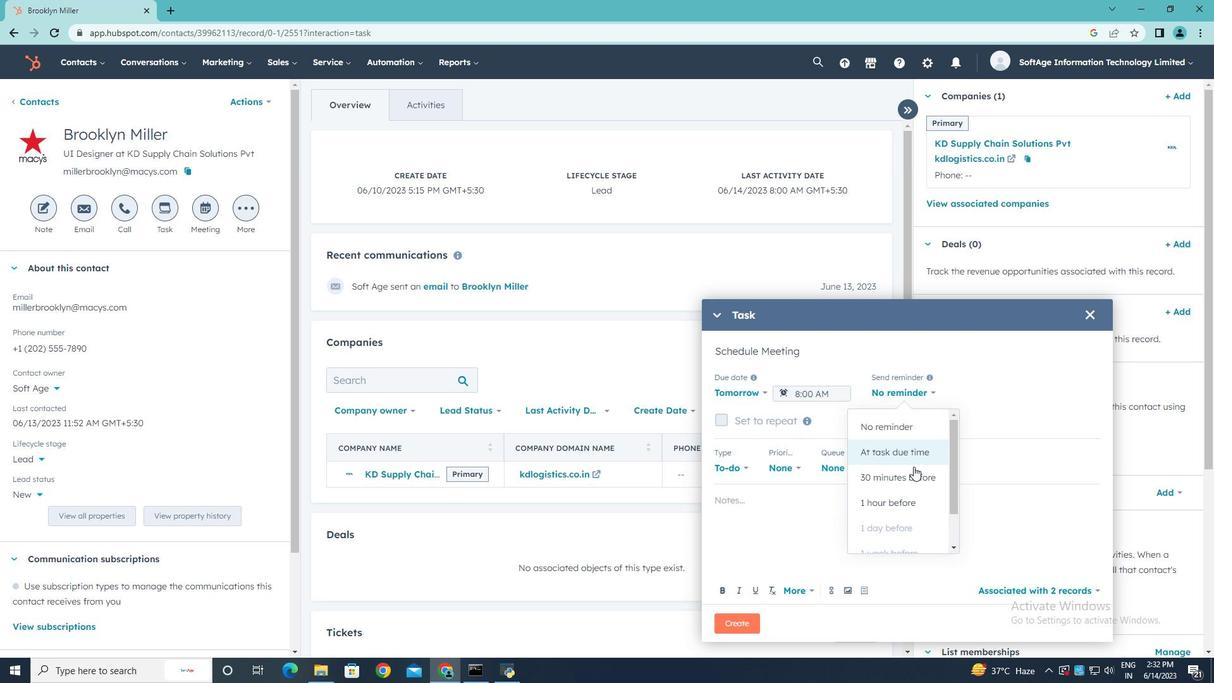 
Action: Mouse pressed left at (911, 475)
Screenshot: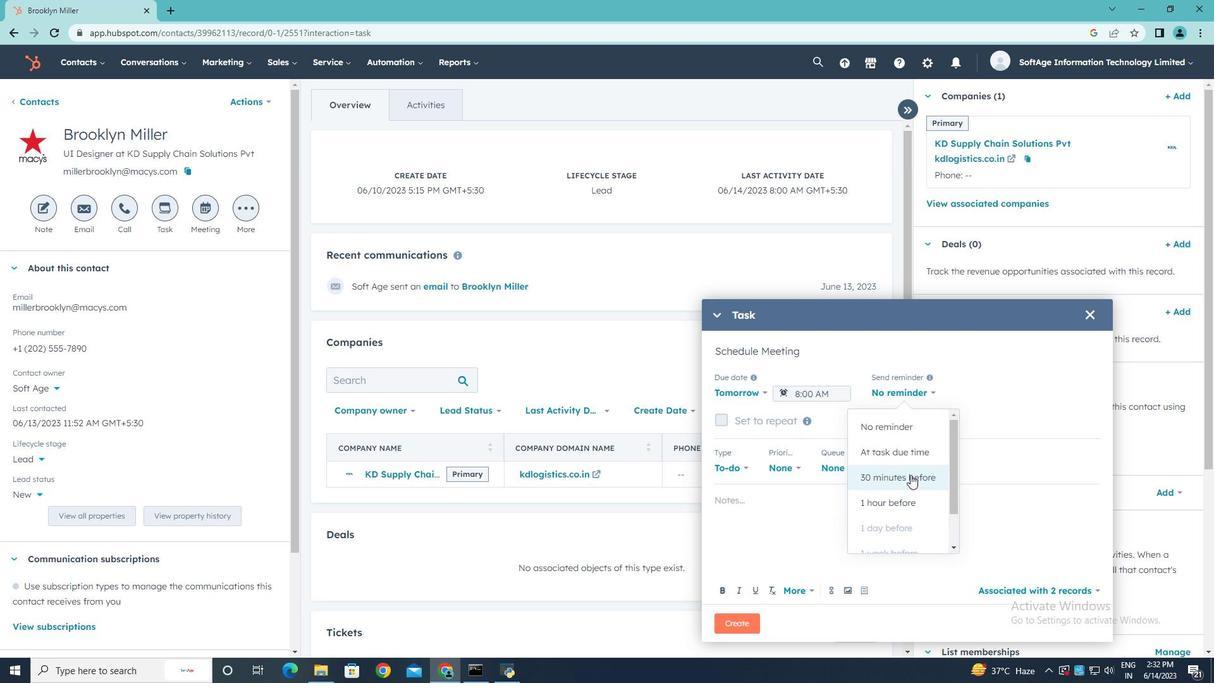 
Action: Mouse moved to (800, 470)
Screenshot: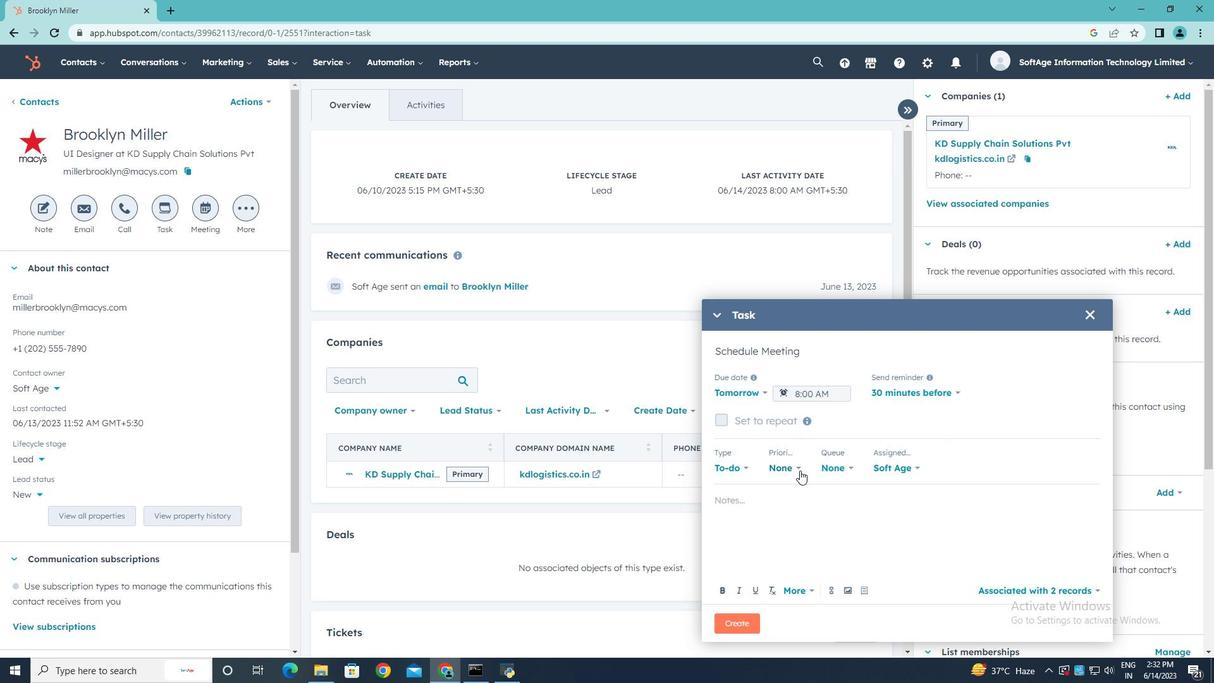 
Action: Mouse pressed left at (800, 470)
Screenshot: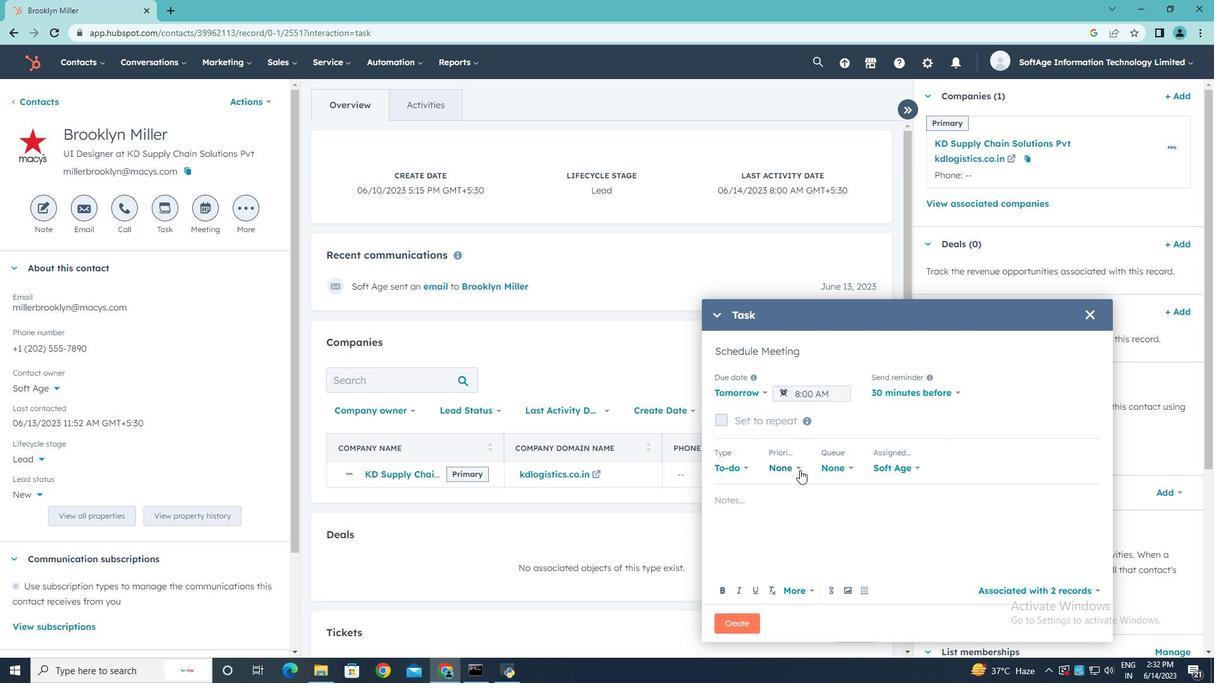 
Action: Mouse moved to (781, 528)
Screenshot: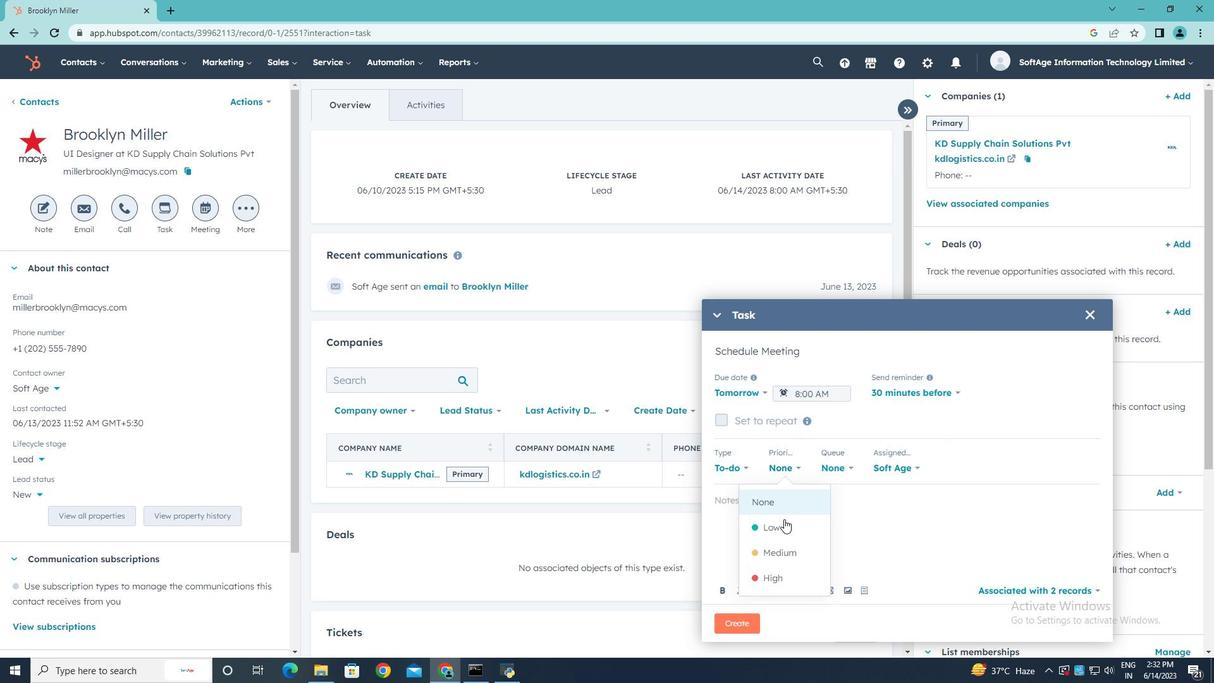 
Action: Mouse pressed left at (781, 528)
Screenshot: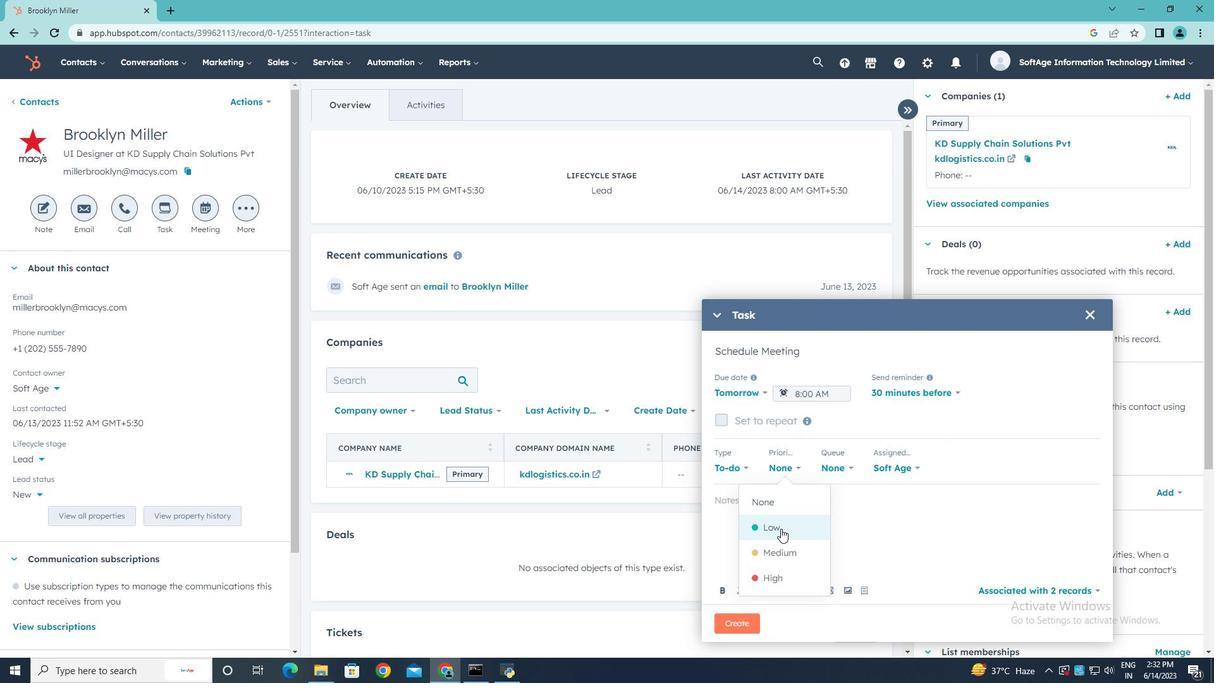 
Action: Mouse moved to (756, 508)
Screenshot: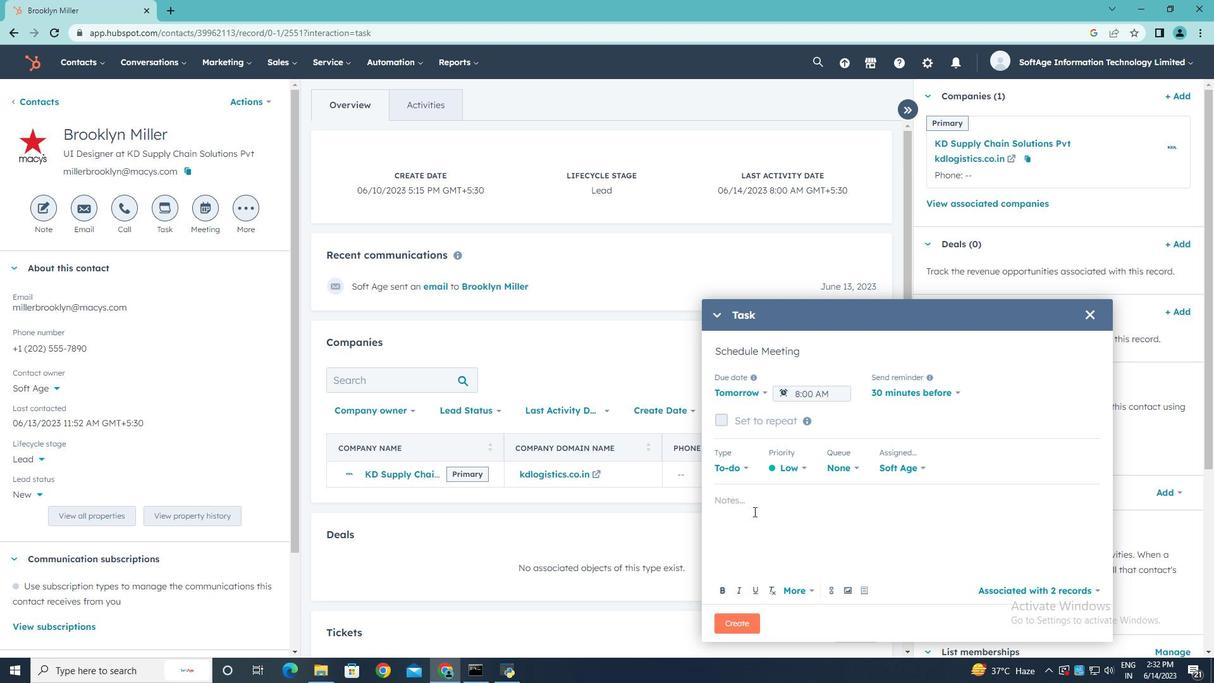 
Action: Mouse pressed left at (756, 508)
Screenshot: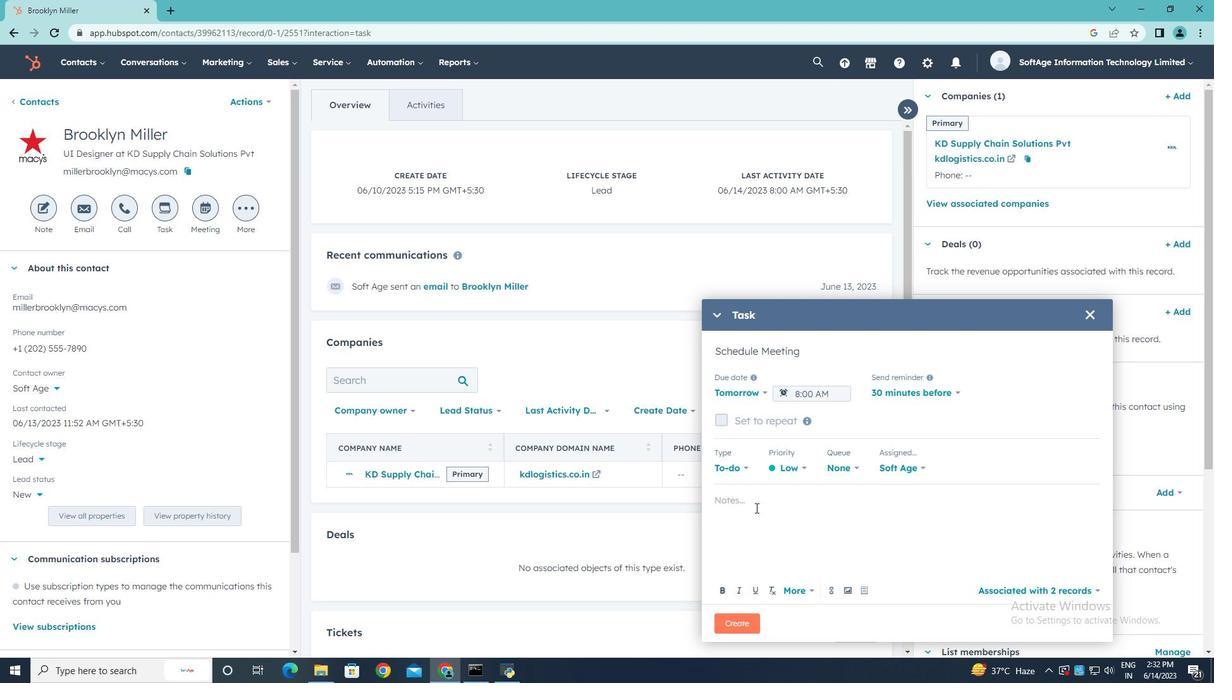 
Action: Key pressed <Key.shift>Take<Key.space>detailed<Key.space>meeting<Key.space>minutes<Key.space>and<Key.space>share<Key.space>them<Key.space>with<Key.space>the<Key.space>team<Key.space>afterward.
Screenshot: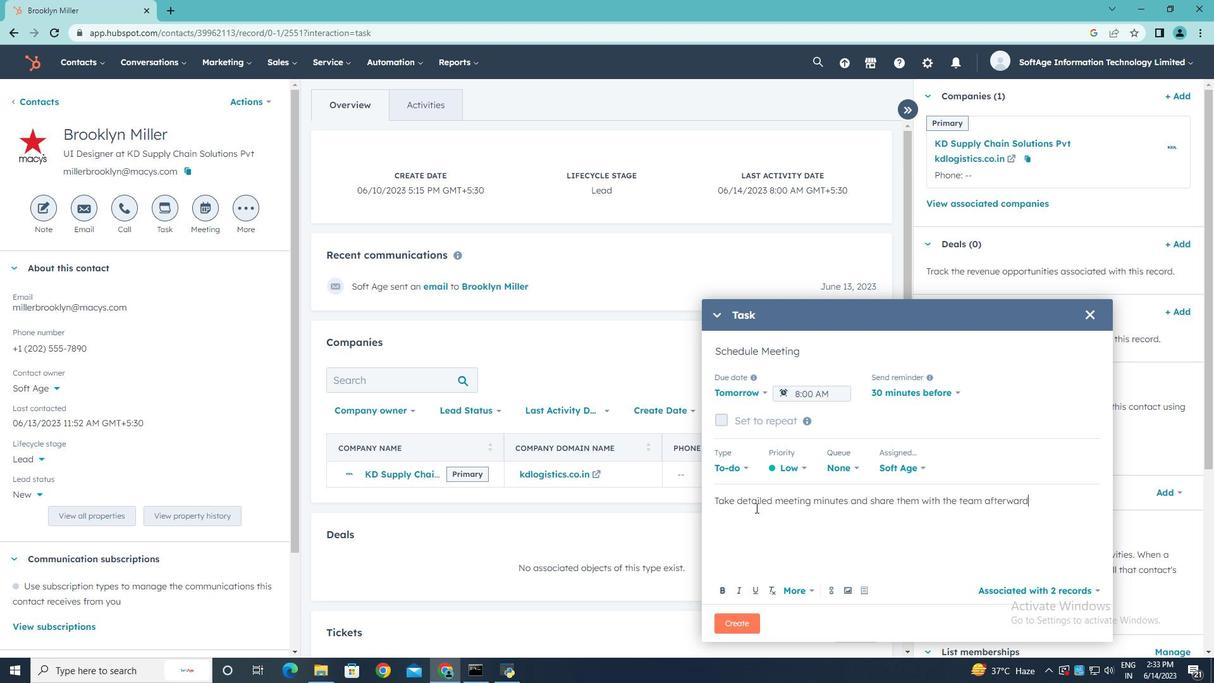 
Action: Mouse moved to (744, 616)
Screenshot: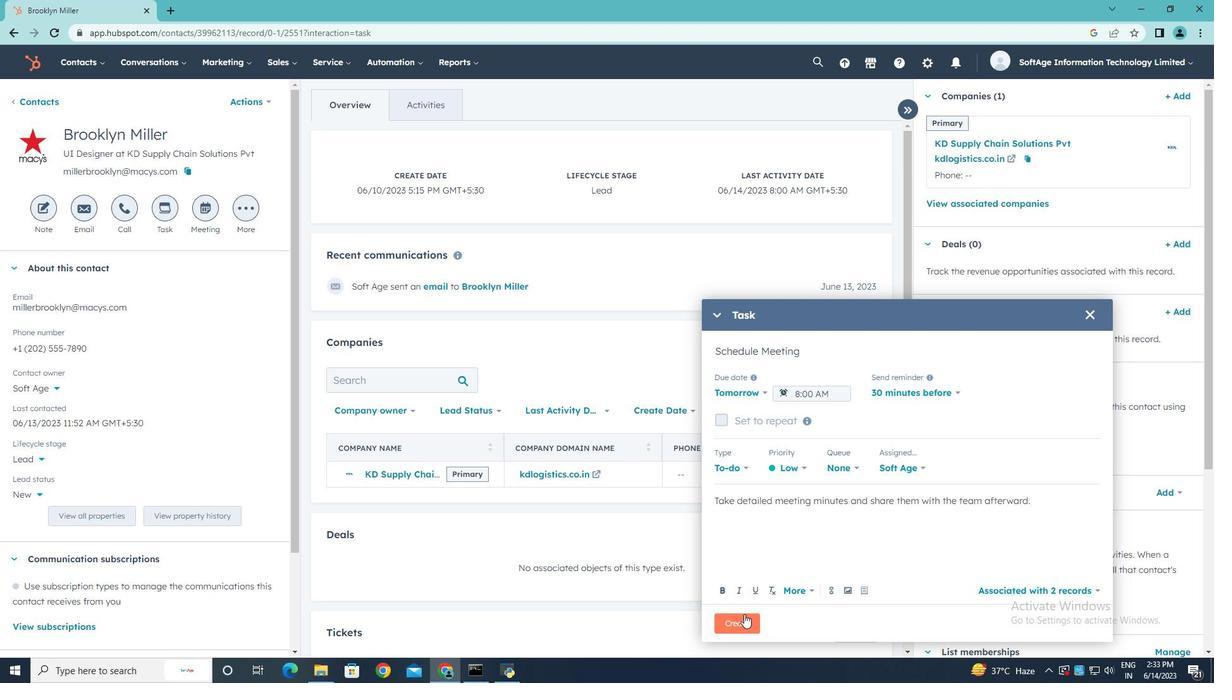 
Action: Mouse pressed left at (744, 616)
Screenshot: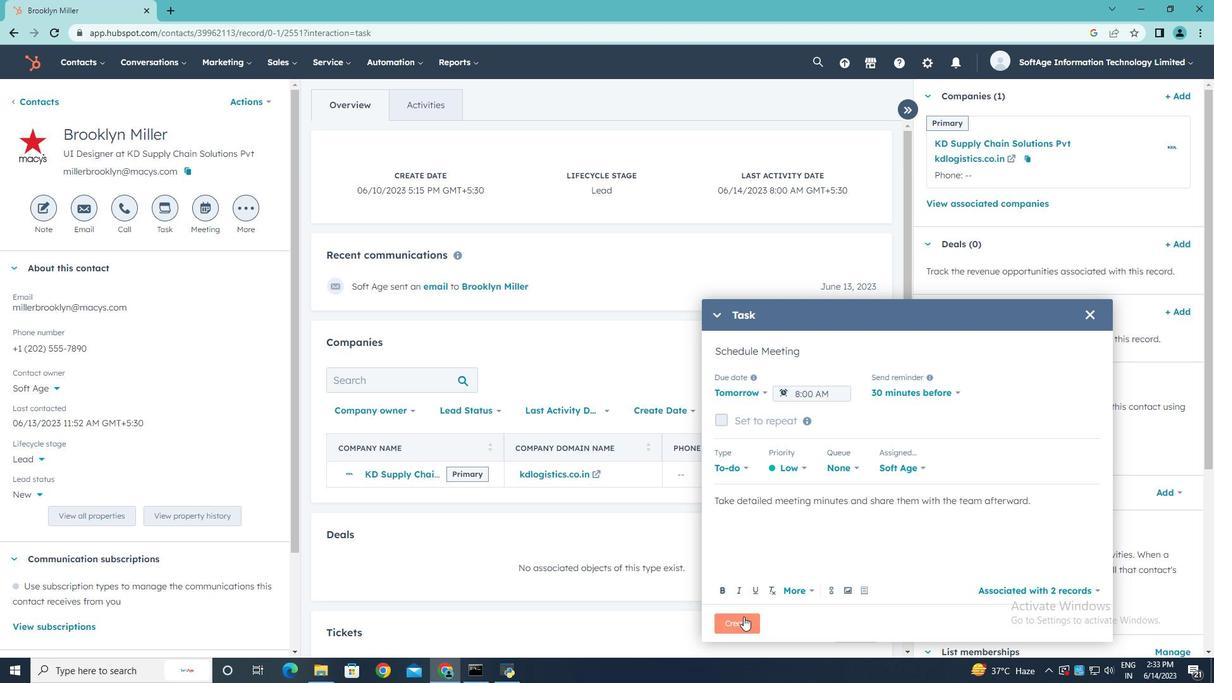 
